 Task: Send an email with the signature Brooke Phillips with the subject 'Complaint' and the message 'I would like to arrange a meeting to discuss this issue.' from softage.1@softage.net to softage.8@softage.net with an attached document User_agreement.doc and move the email from Sent Items to the folder Research
Action: Key pressed n
Screenshot: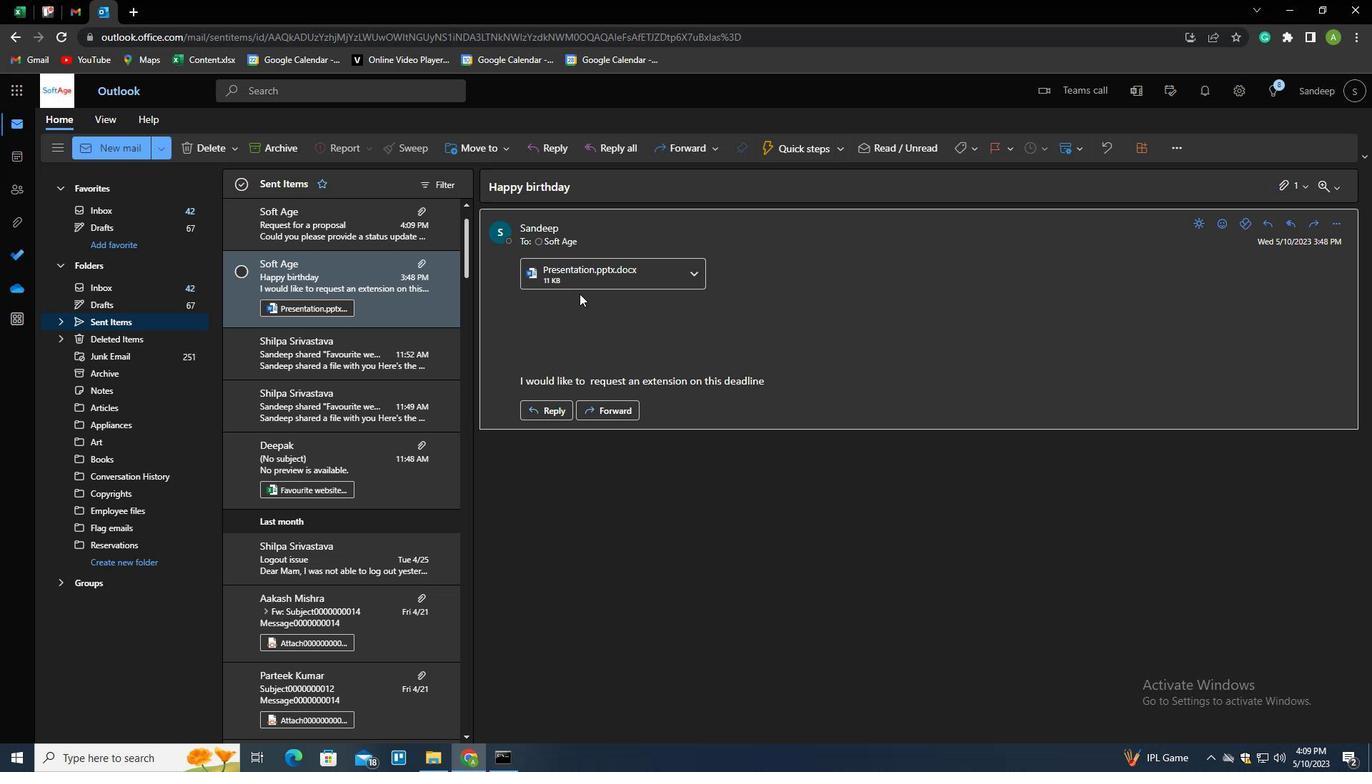 
Action: Mouse moved to (961, 153)
Screenshot: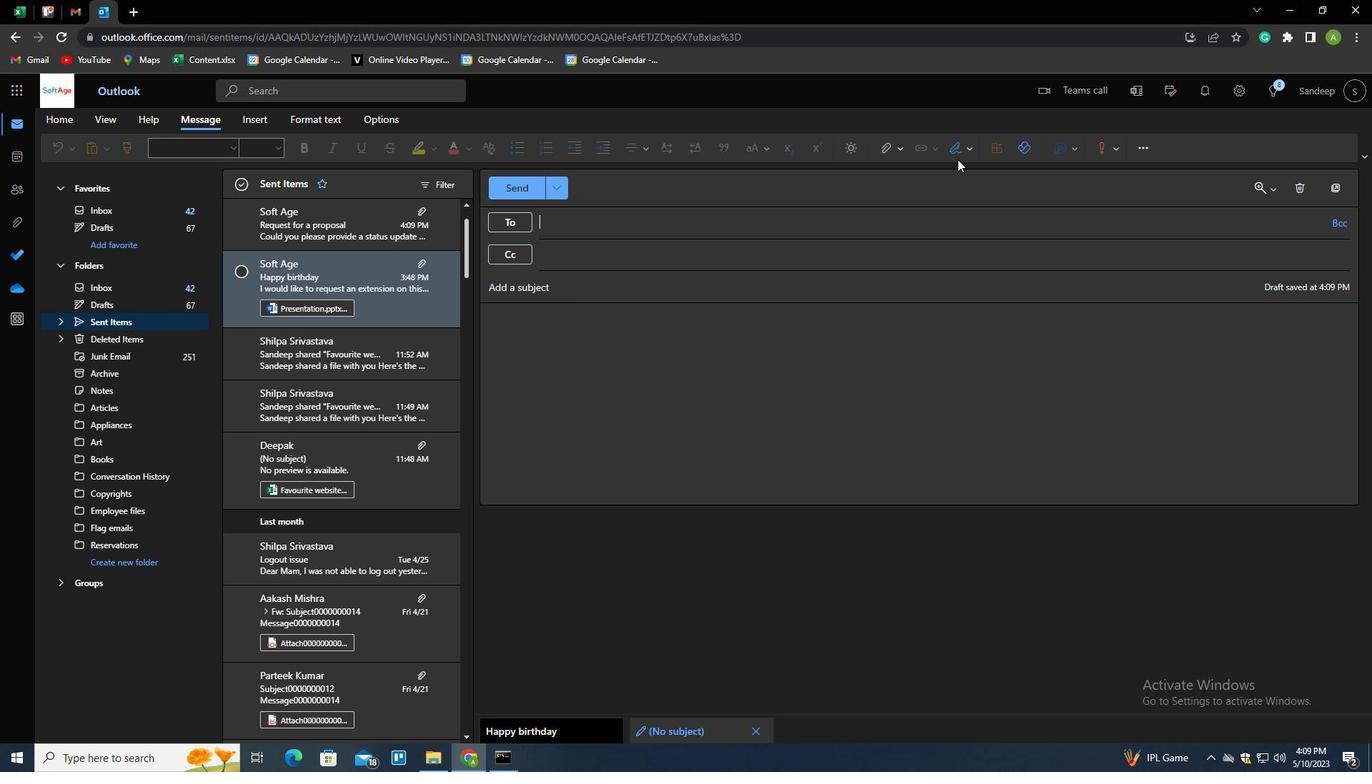 
Action: Mouse pressed left at (961, 153)
Screenshot: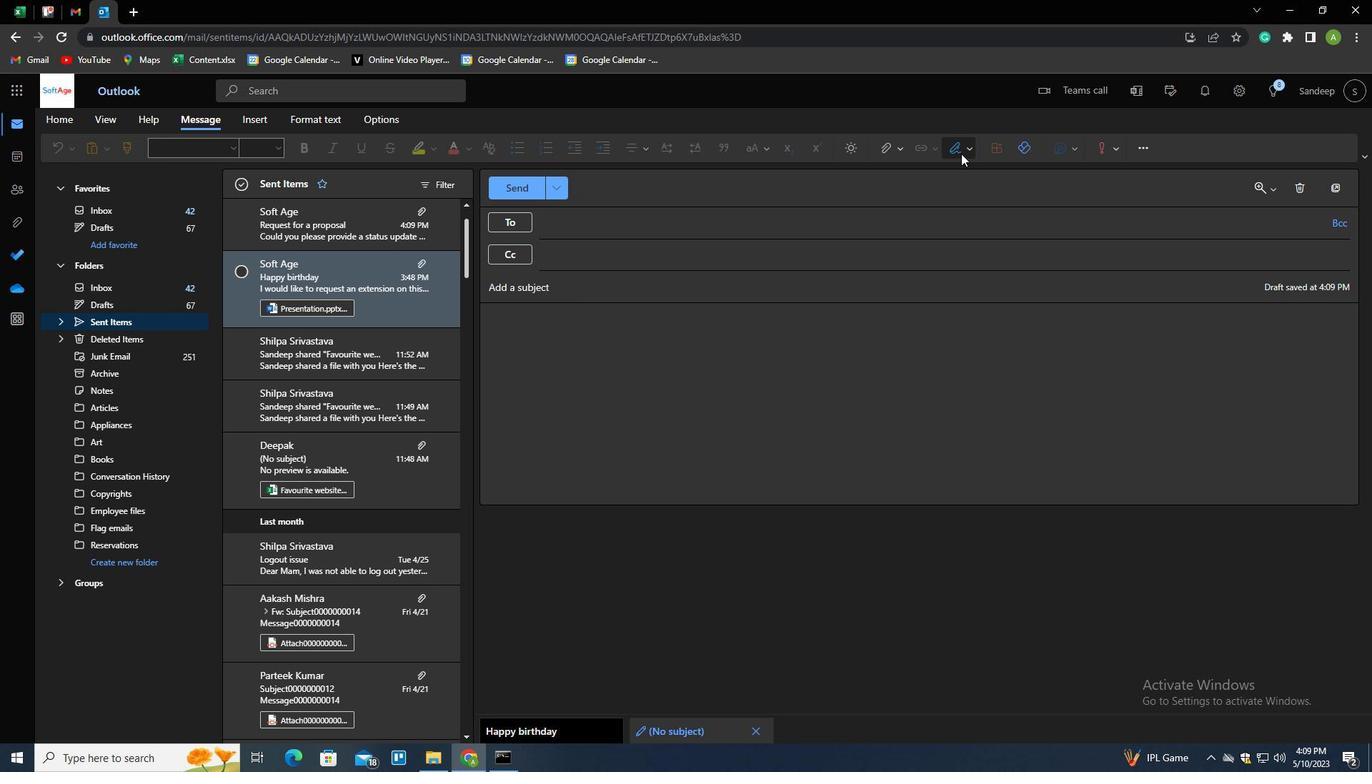 
Action: Mouse moved to (939, 205)
Screenshot: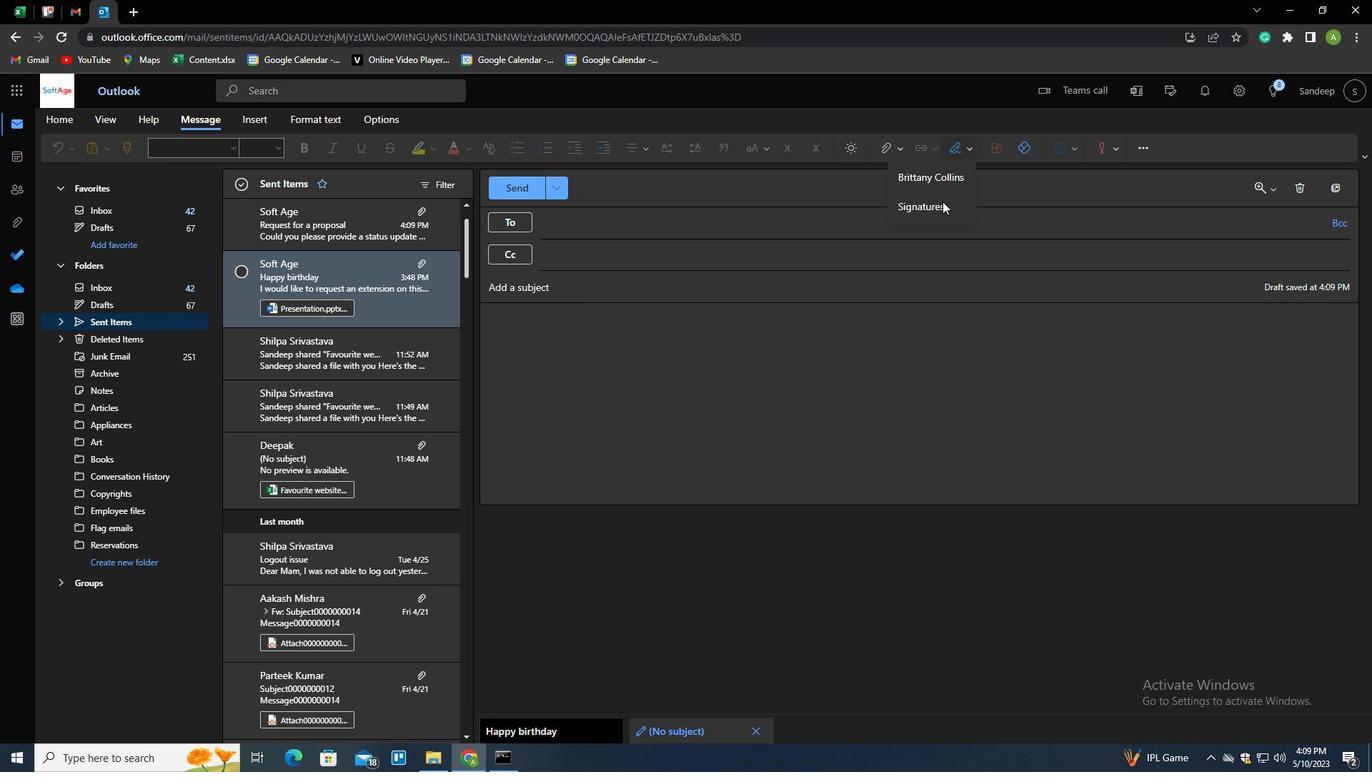 
Action: Mouse pressed left at (939, 205)
Screenshot: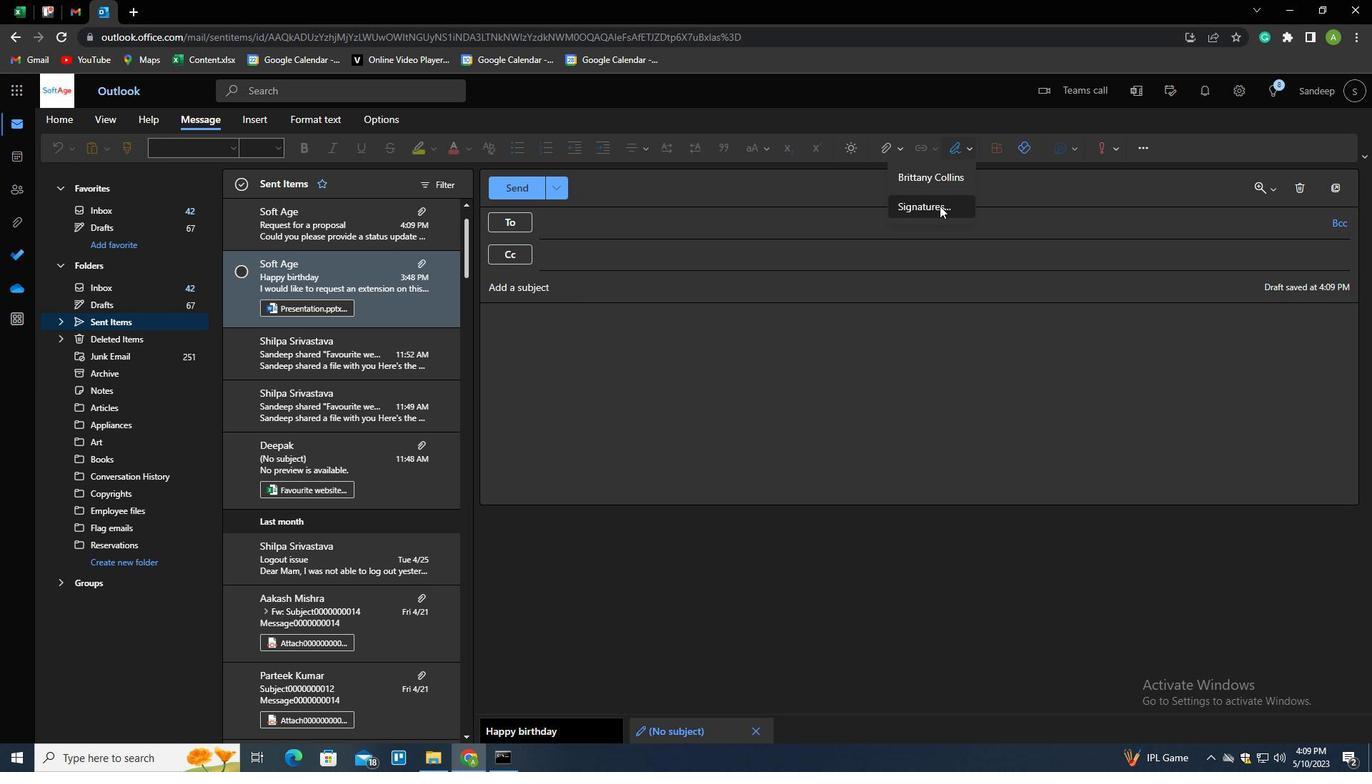 
Action: Mouse moved to (977, 265)
Screenshot: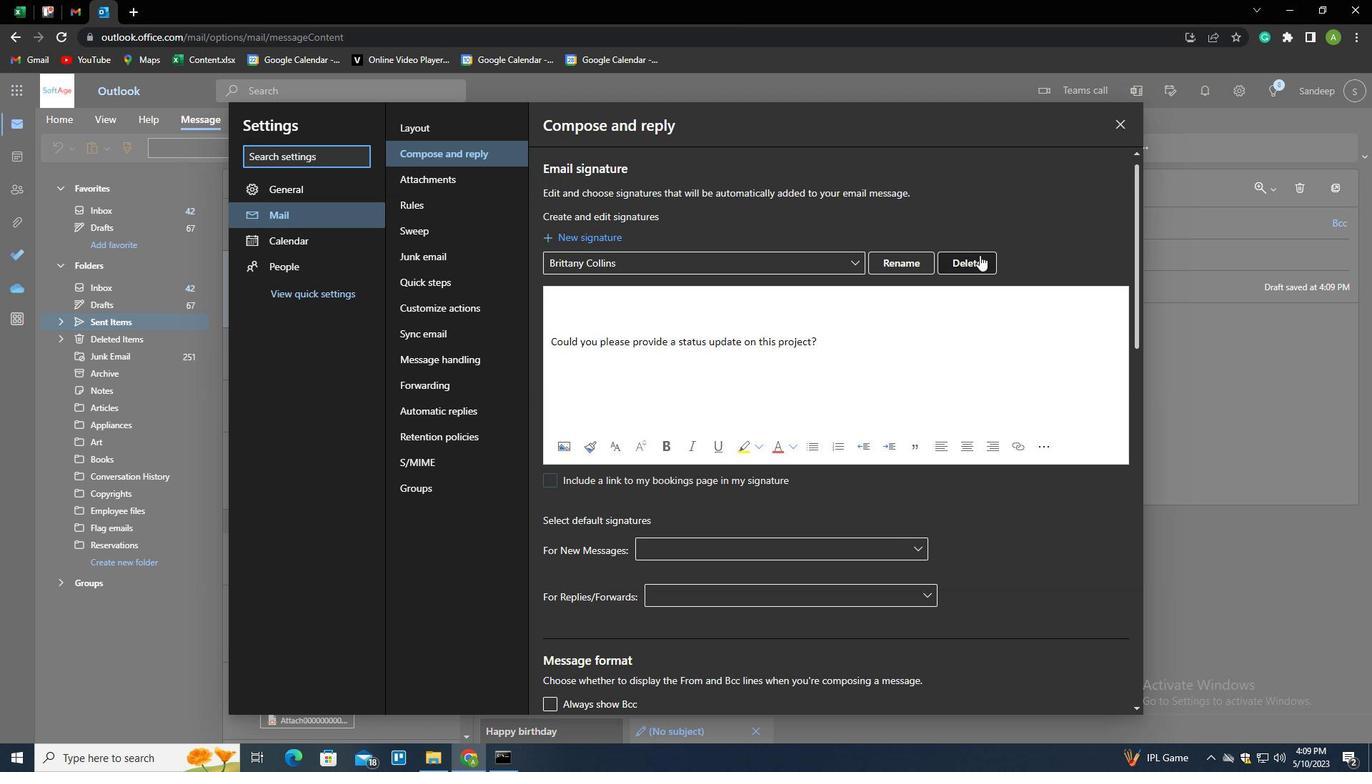
Action: Mouse pressed left at (977, 265)
Screenshot: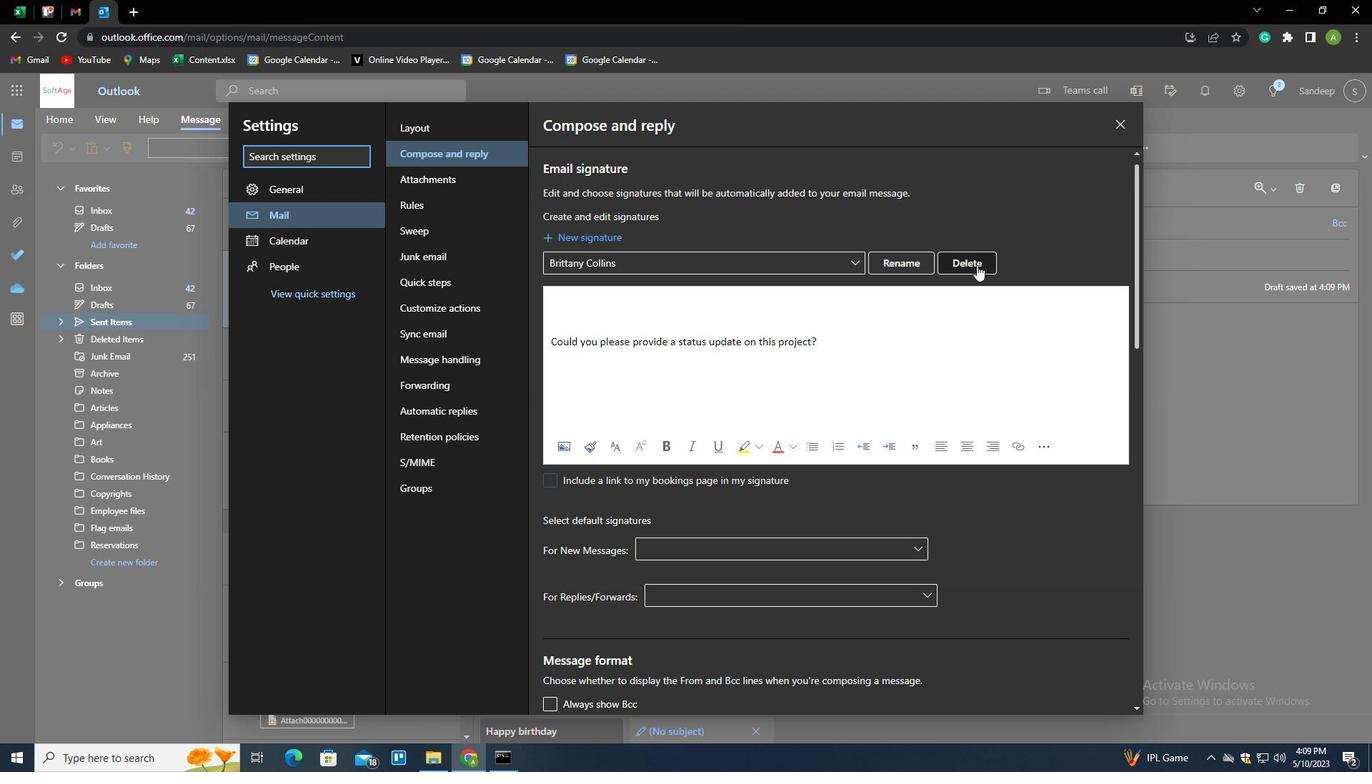 
Action: Mouse moved to (883, 261)
Screenshot: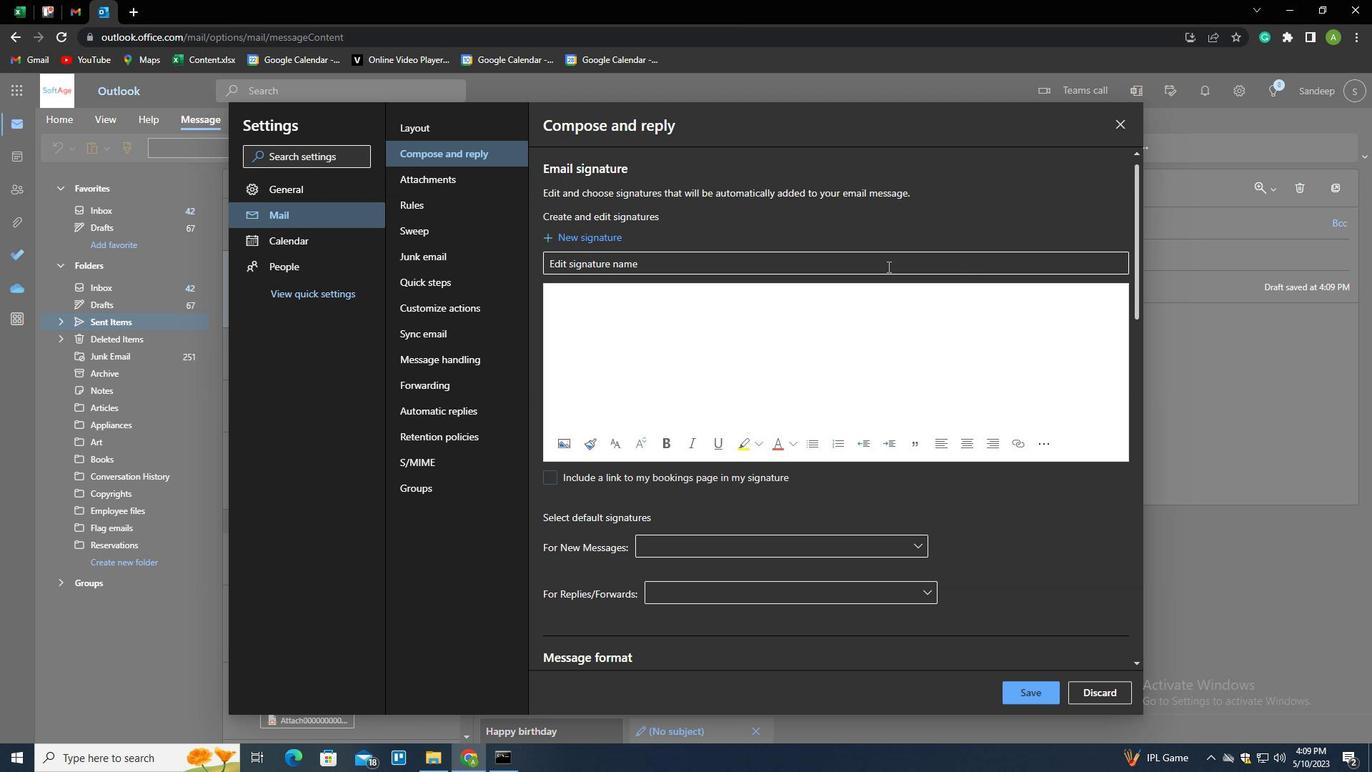 
Action: Mouse pressed left at (883, 261)
Screenshot: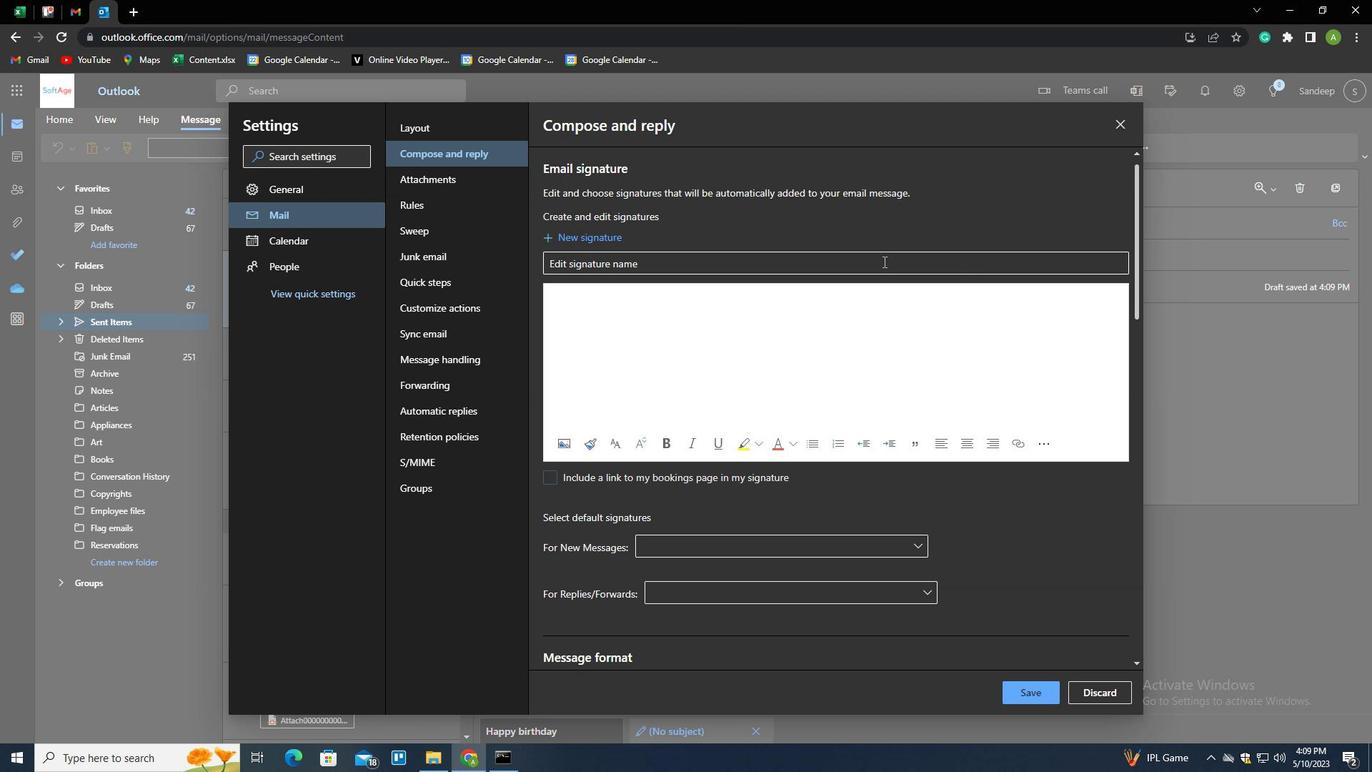 
Action: Key pressed <Key.shift>BROOL<Key.backspace>KE<Key.space>P<Key.backspace><Key.shift>PHILLIPS<Key.tab><Key.shift_r><Key.enter><Key.enter><Key.enter><Key.enter><Key.enter><Key.shift_r><Key.enter><Key.shift><Key.shift><Key.shift><Key.shift><Key.shift><Key.shift><Key.shift><Key.shift><Key.shift><Key.shift><Key.shift><Key.shift><Key.shift><Key.shift><Key.shift><Key.shift><Key.shift><Key.shift><Key.shift><Key.shift><Key.shift><Key.shift>I<Key.space>WOULD<Key.space>LIKE<Key.space>TO<Key.space>ARA<Key.backspace>RANGE<Key.space>AMEE<Key.backspace><Key.backspace><Key.backspace><Key.space>MEETING<Key.space>TO<Key.space>DISCUSS<Key.space>THIS<Key.space>ISSUE
Screenshot: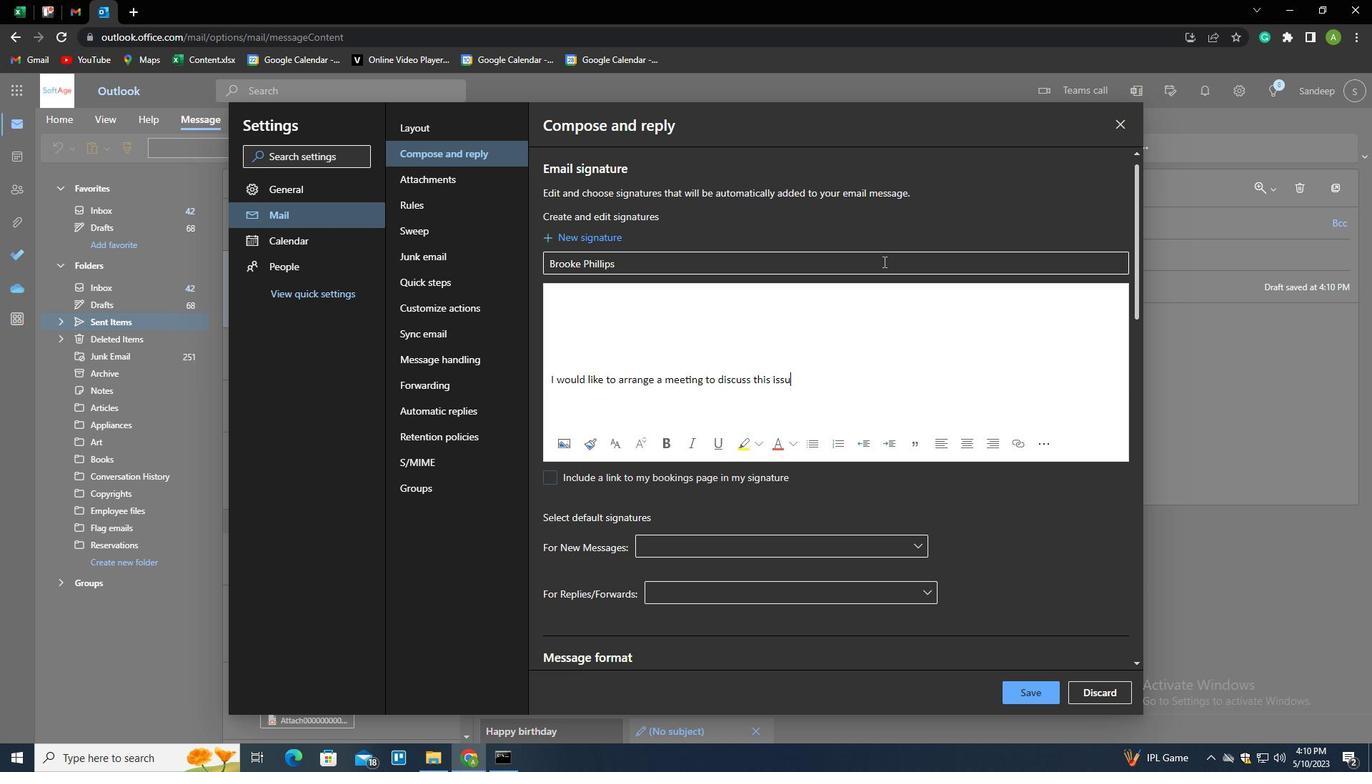 
Action: Mouse moved to (1016, 691)
Screenshot: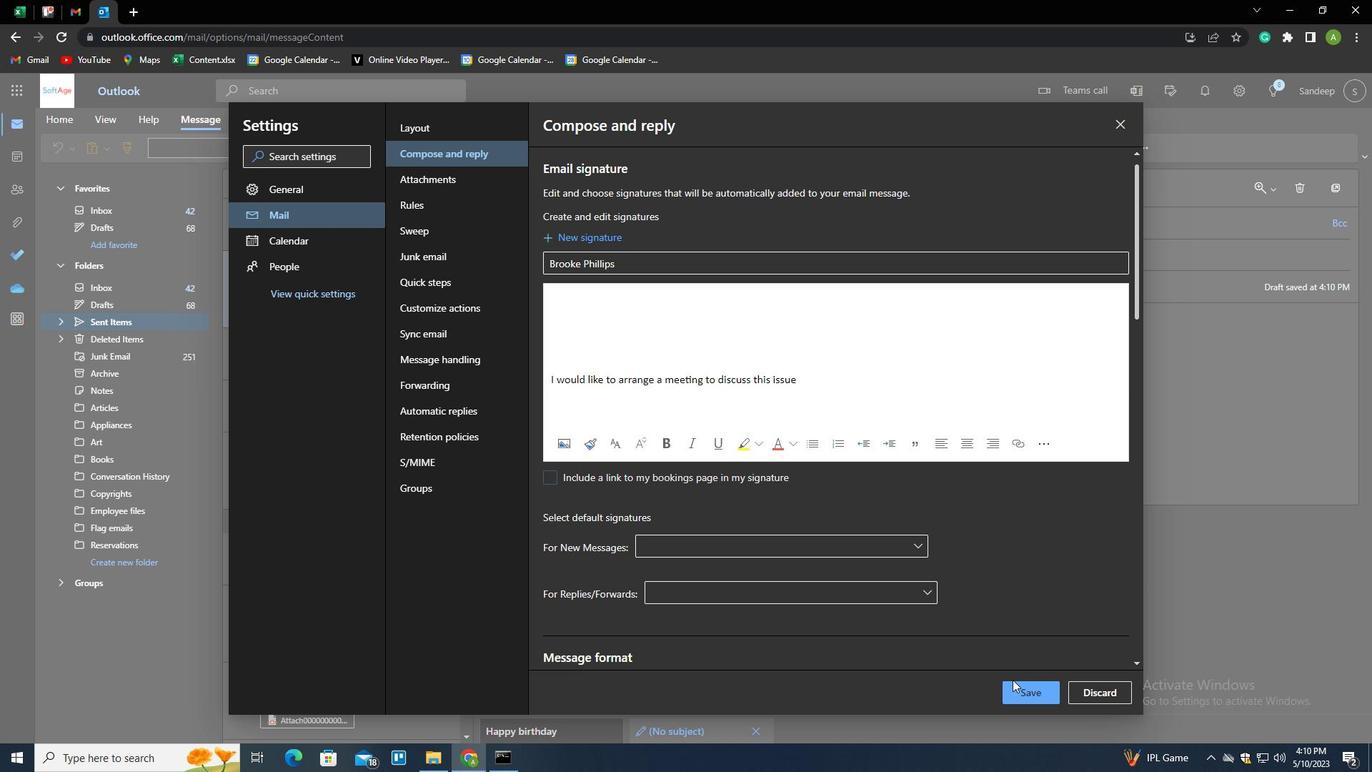 
Action: Mouse pressed left at (1016, 691)
Screenshot: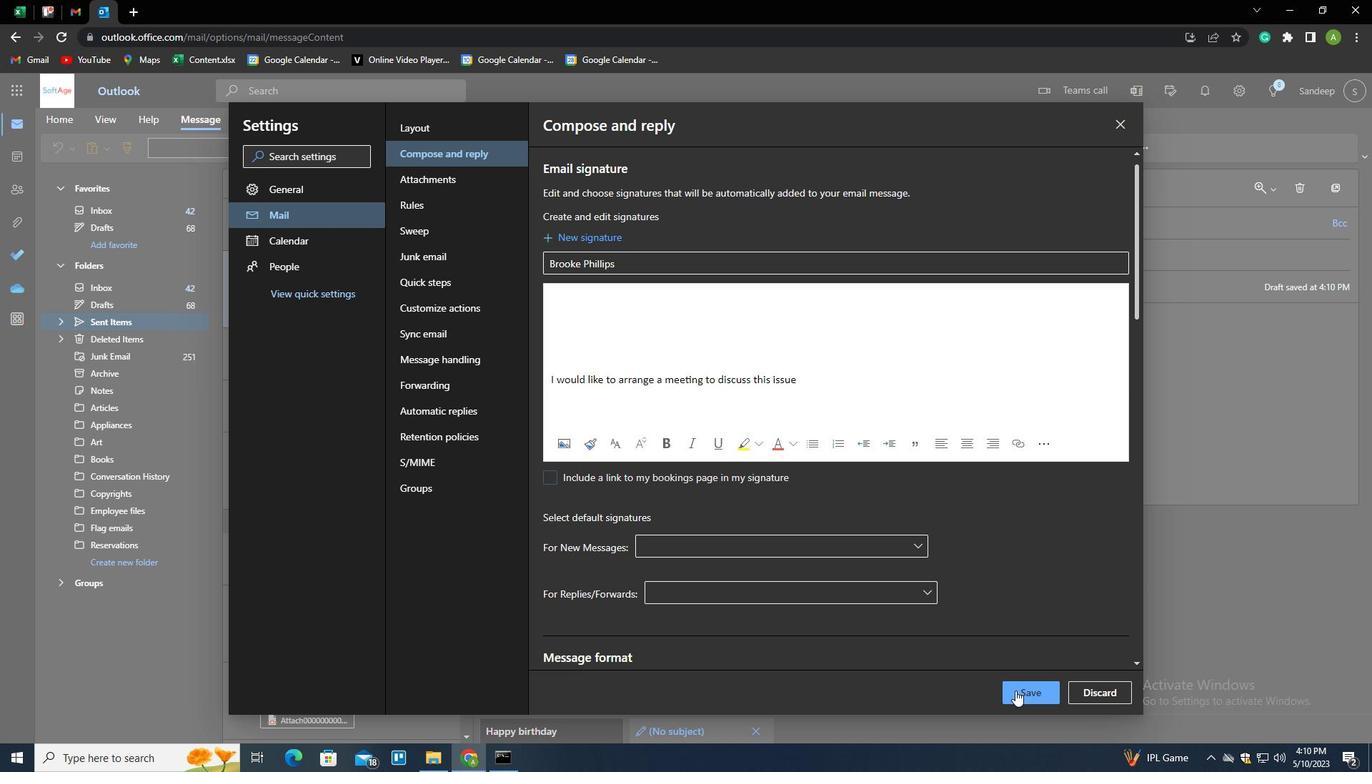 
Action: Mouse moved to (1235, 401)
Screenshot: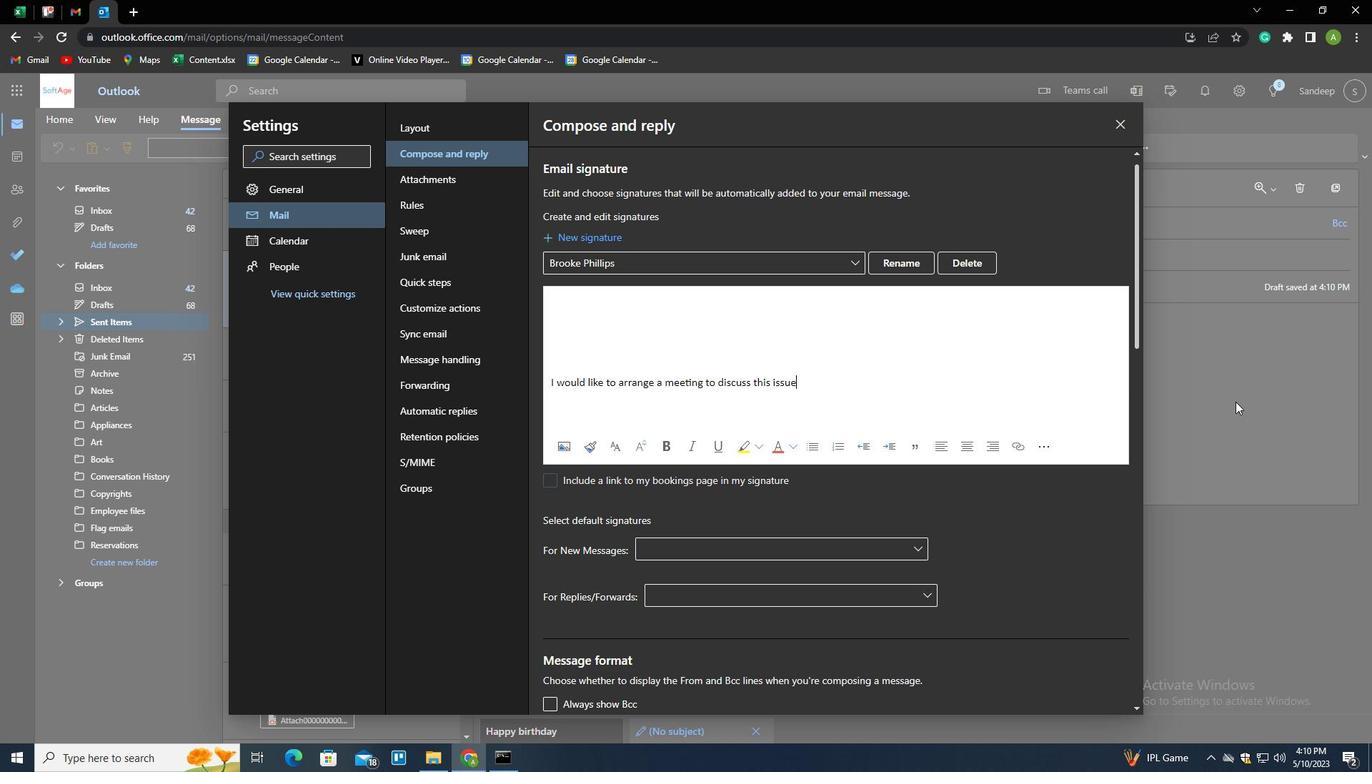 
Action: Mouse pressed left at (1235, 401)
Screenshot: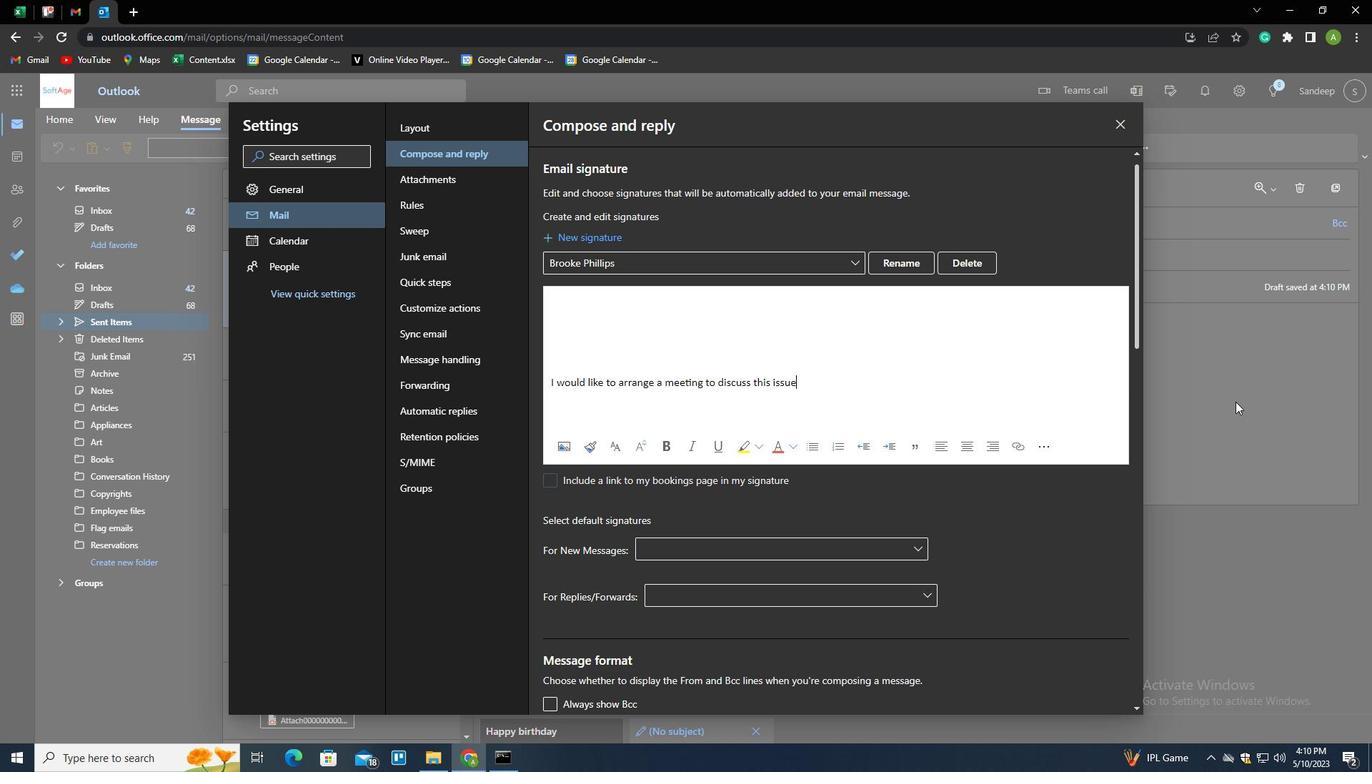 
Action: Mouse moved to (952, 148)
Screenshot: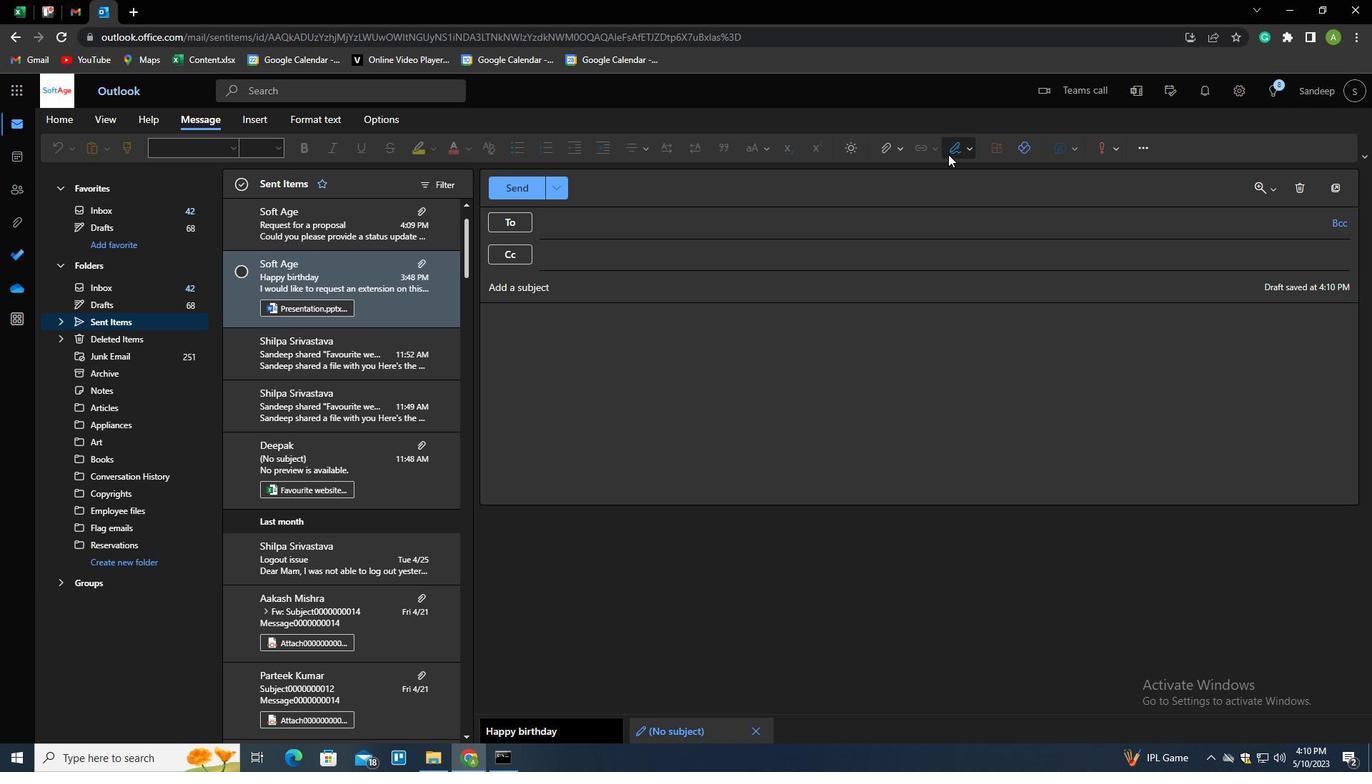 
Action: Mouse pressed left at (952, 148)
Screenshot: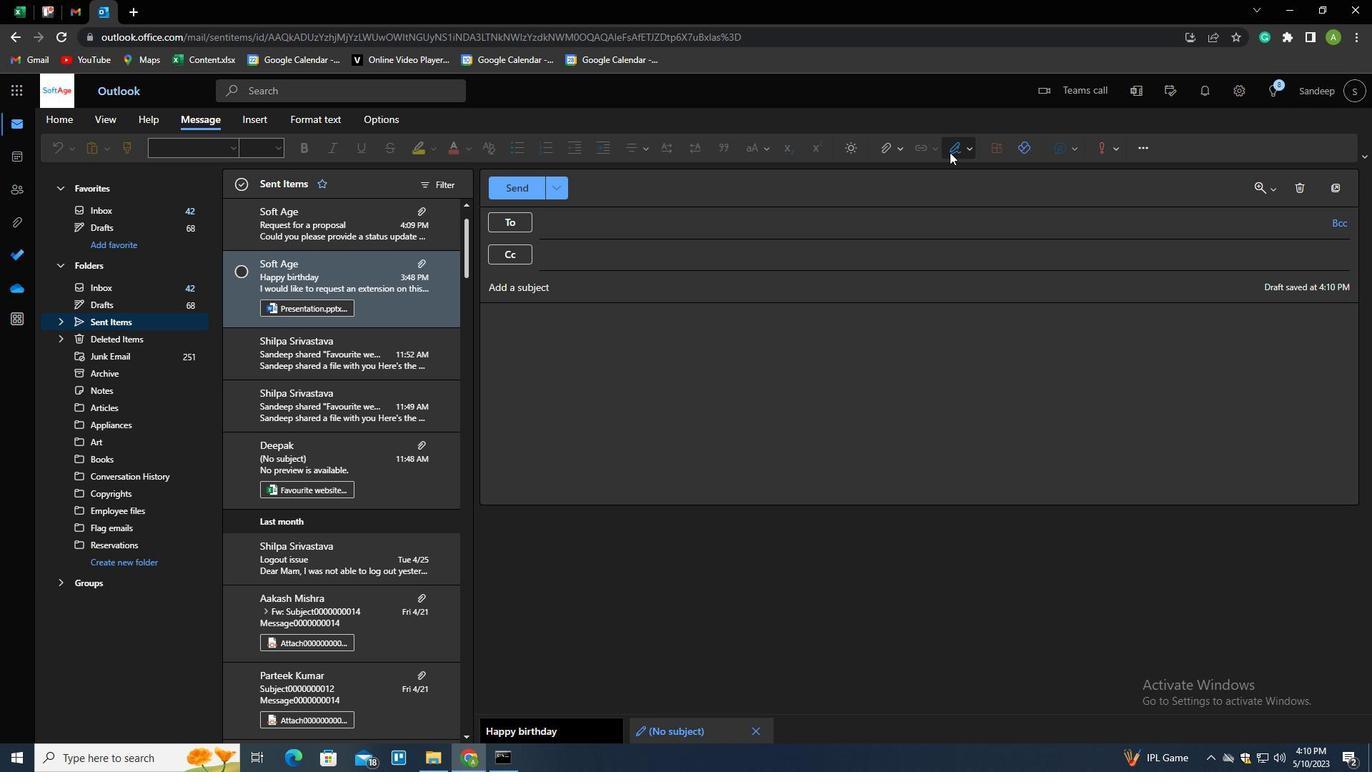 
Action: Mouse moved to (952, 176)
Screenshot: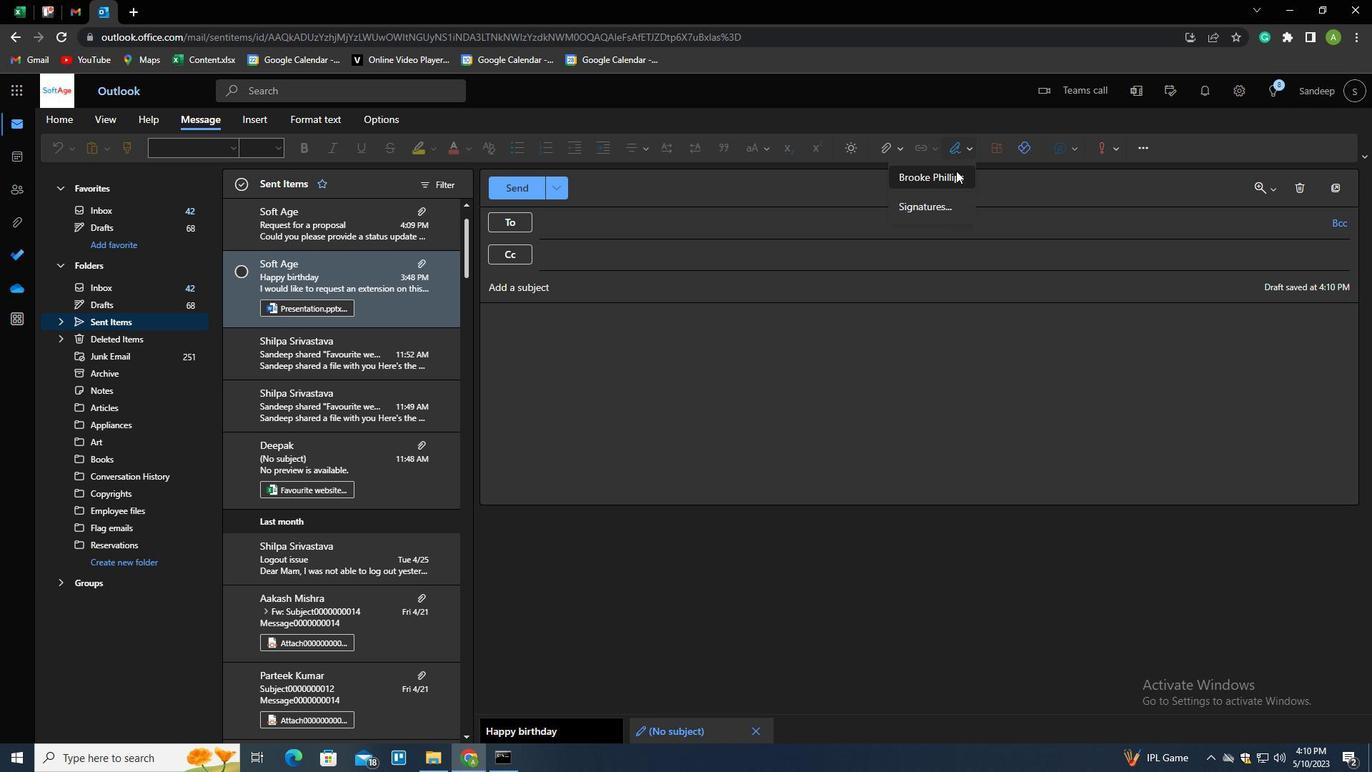 
Action: Mouse pressed left at (952, 176)
Screenshot: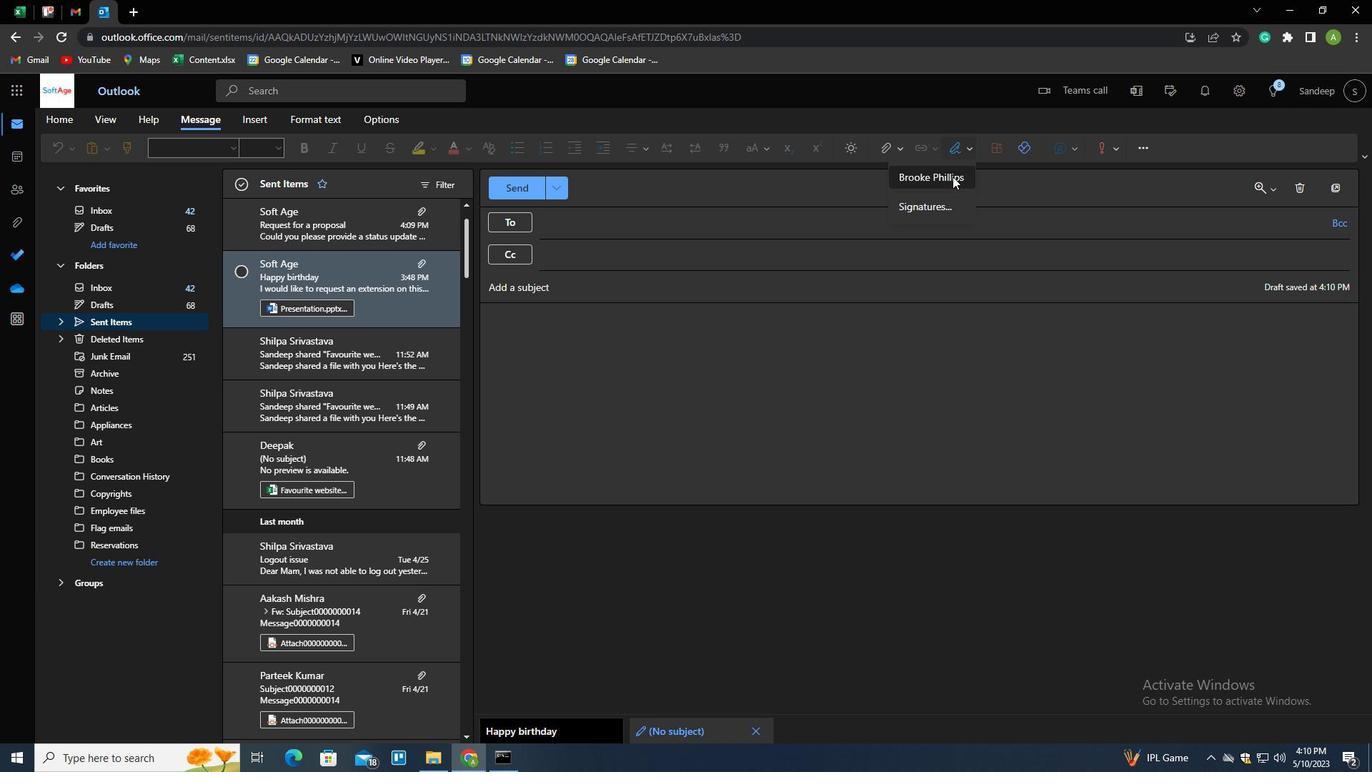
Action: Mouse moved to (557, 288)
Screenshot: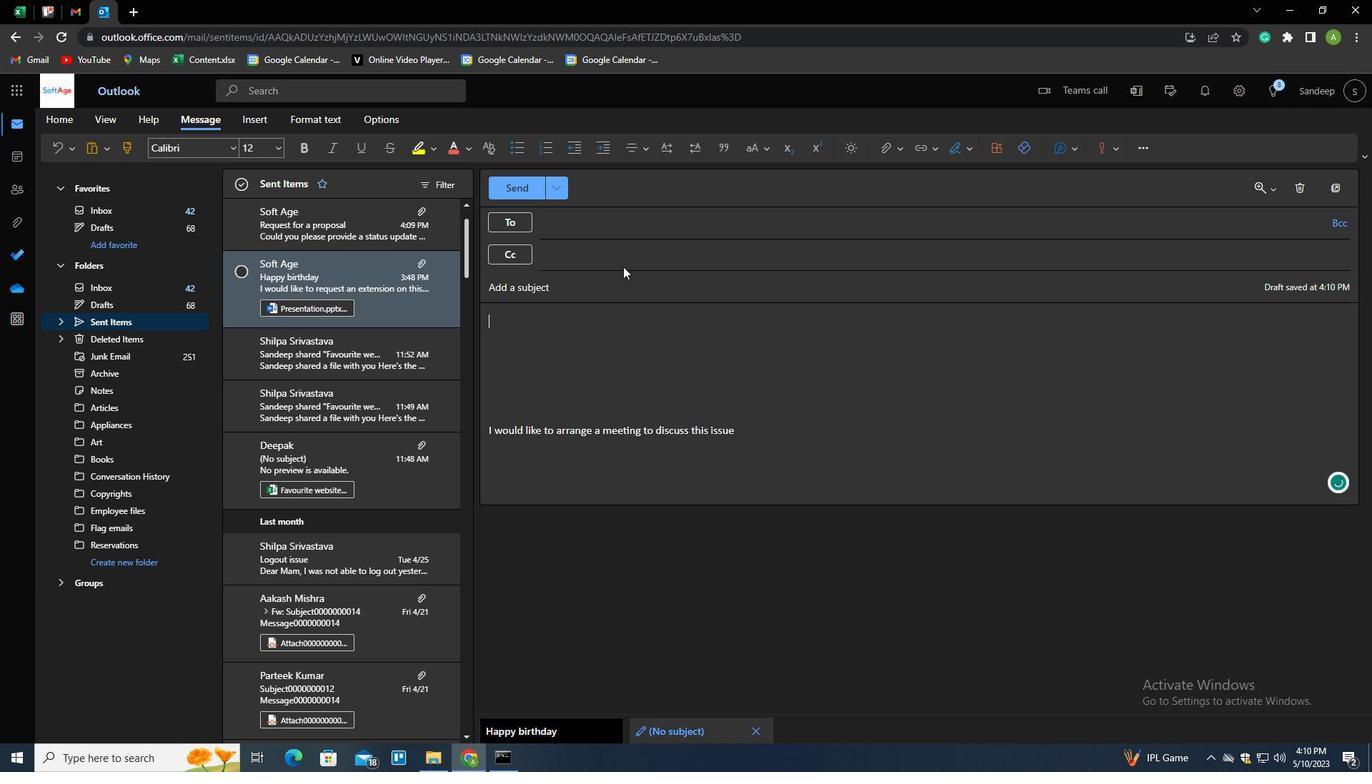 
Action: Mouse pressed left at (557, 288)
Screenshot: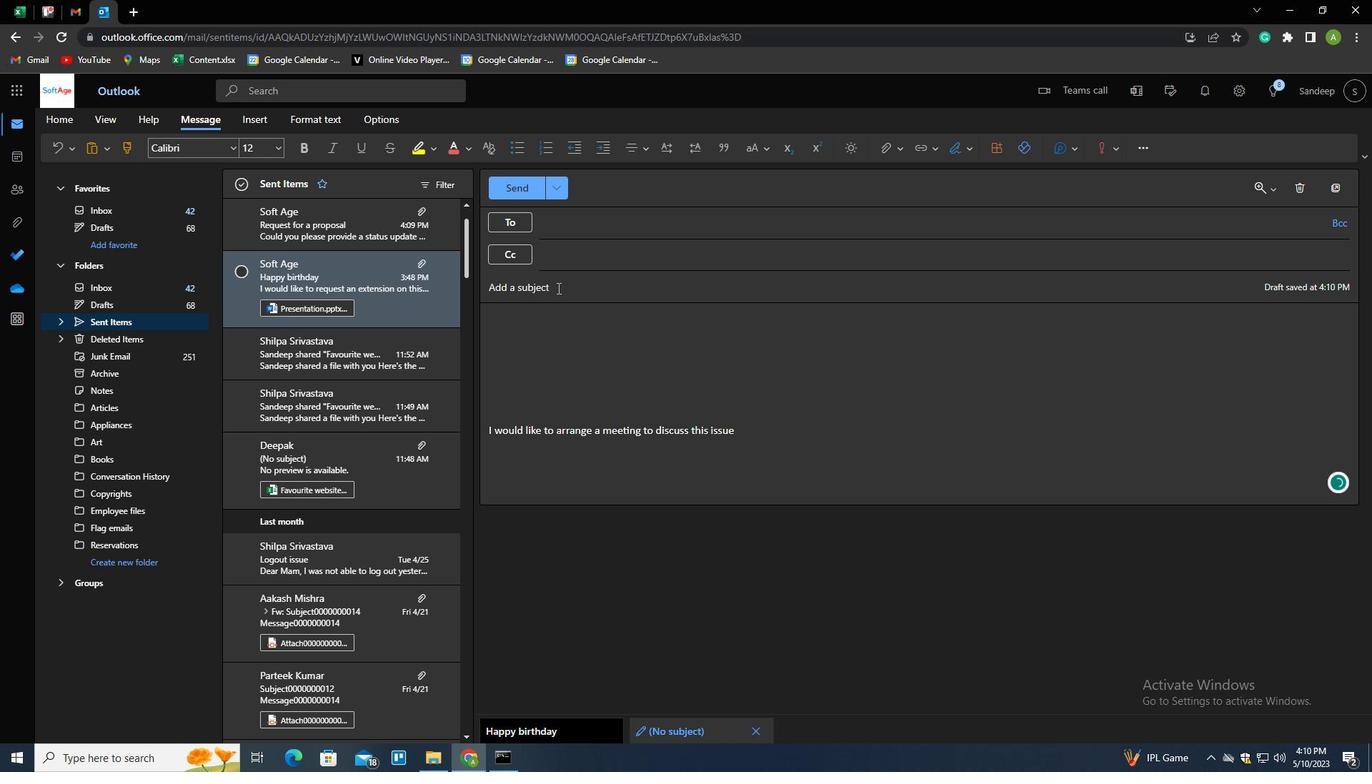 
Action: Key pressed <Key.shift>COMPLAINT
Screenshot: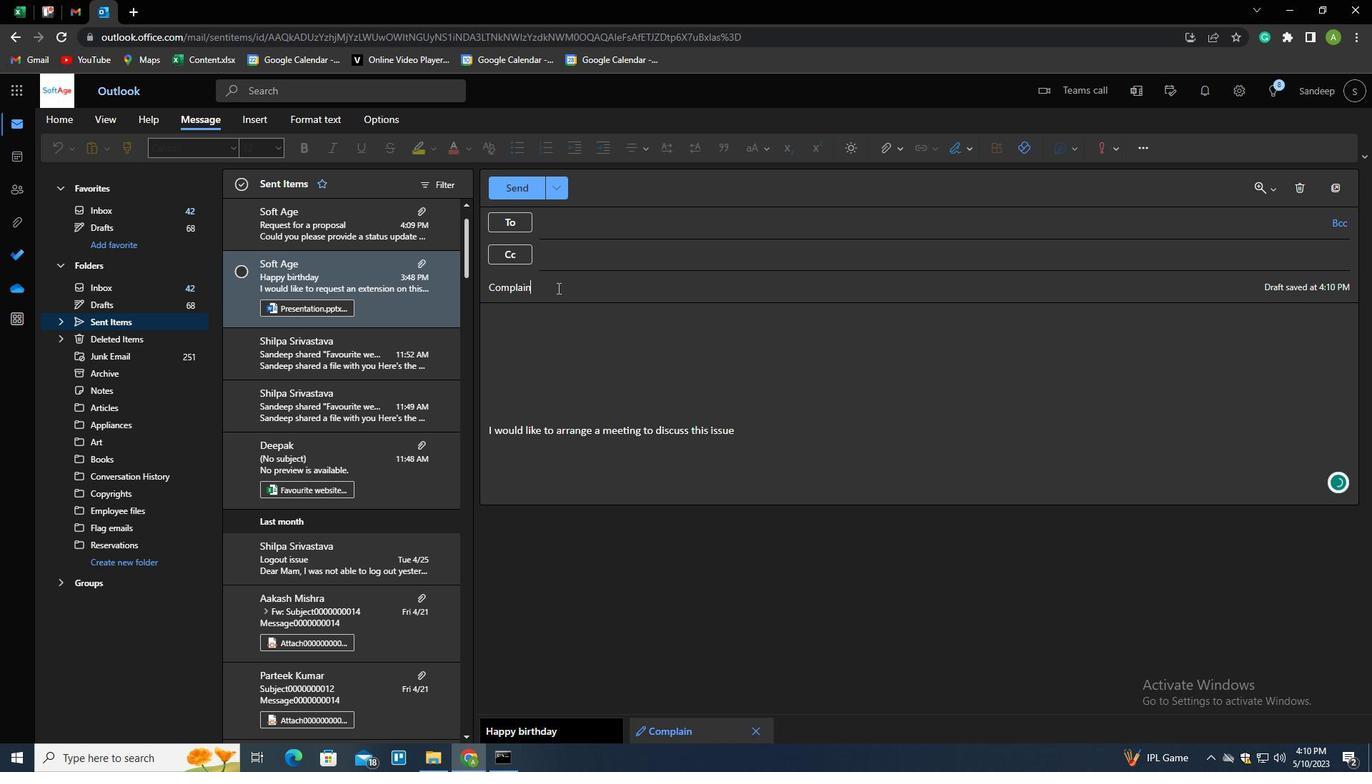 
Action: Mouse moved to (748, 408)
Screenshot: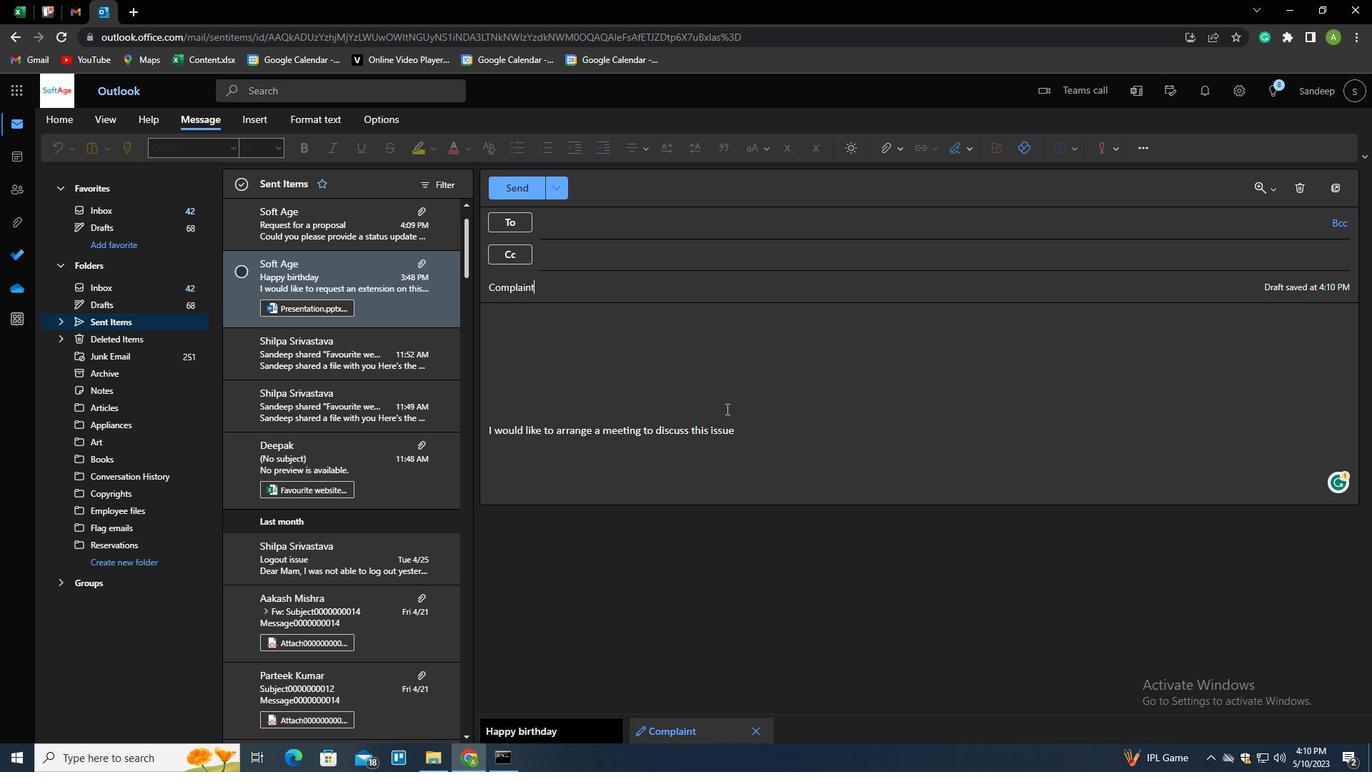 
Action: Mouse pressed left at (748, 408)
Screenshot: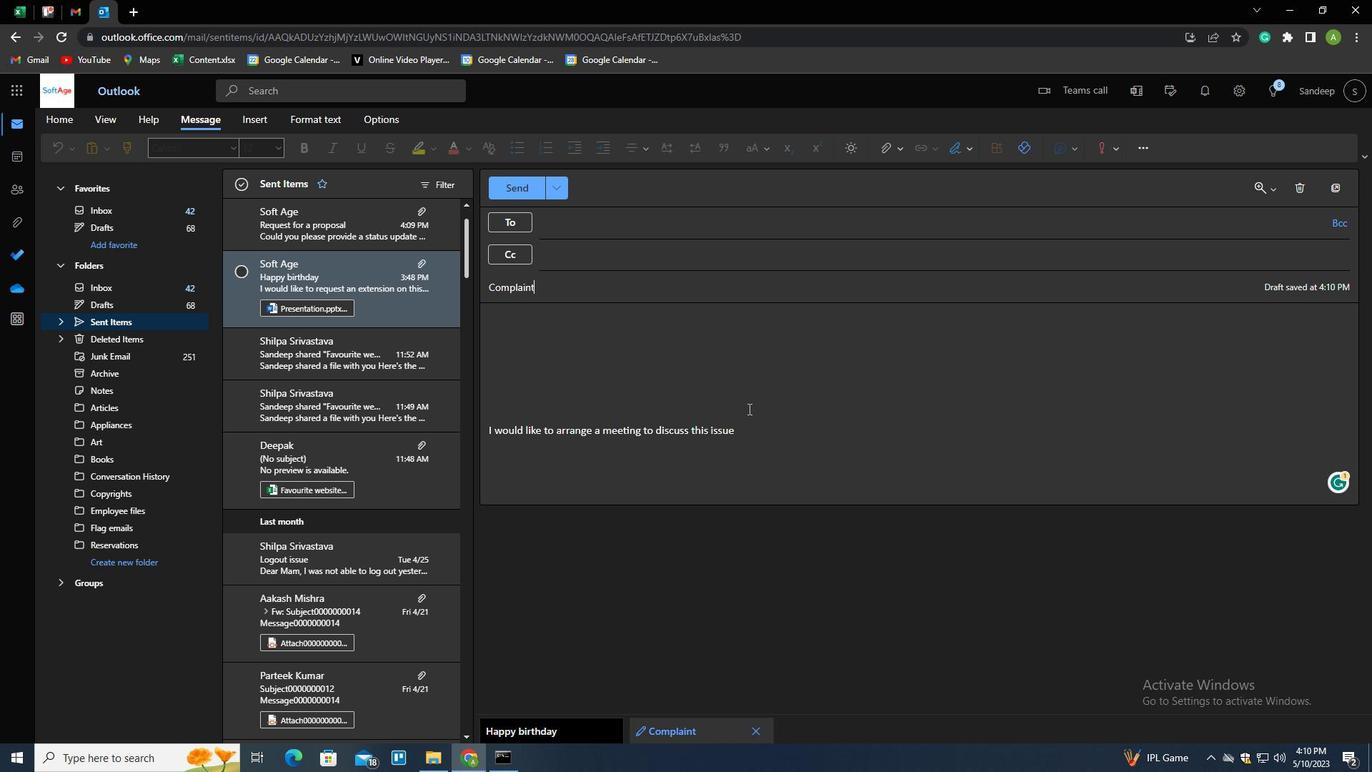 
Action: Mouse moved to (639, 223)
Screenshot: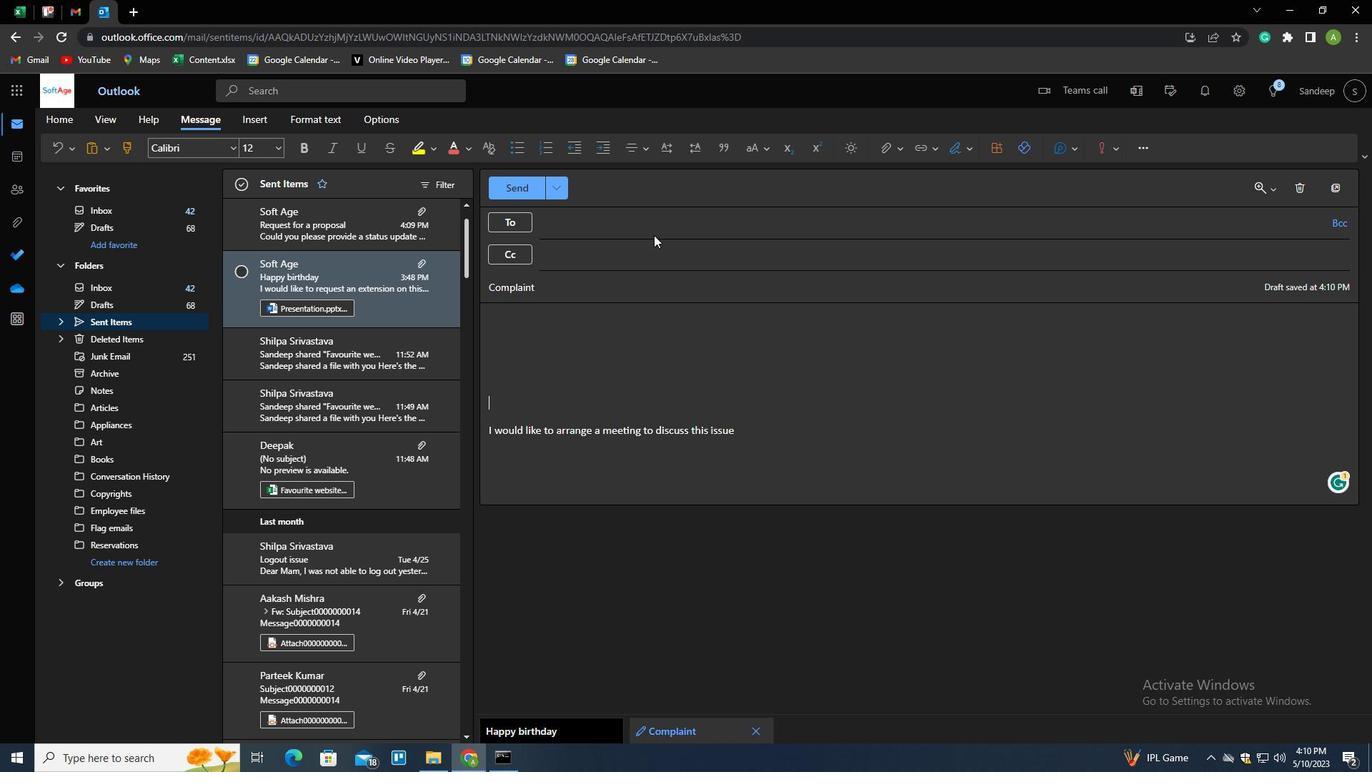 
Action: Mouse pressed left at (639, 223)
Screenshot: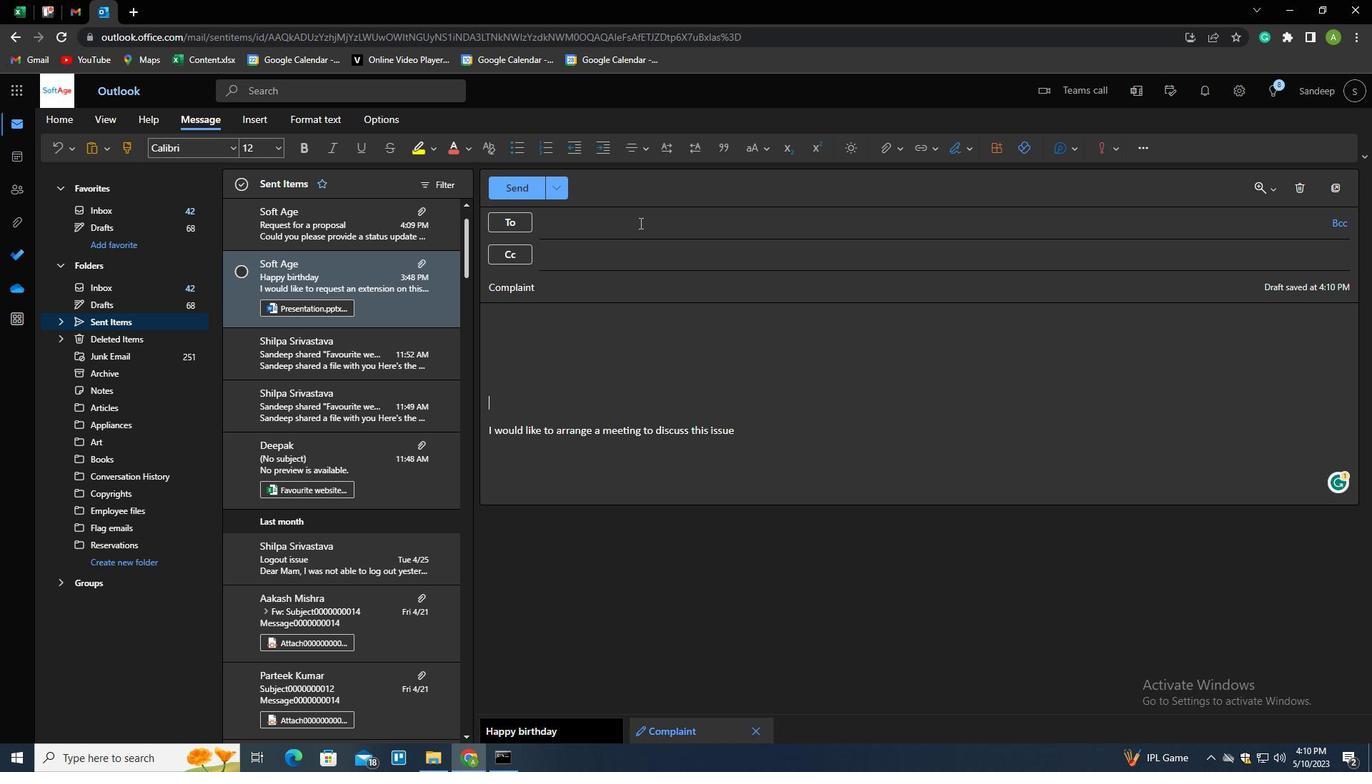 
Action: Key pressed SOFTAGE.<Key.shift>@<Key.backspace>8<Key.shift>@G<Key.backspace>SO
Screenshot: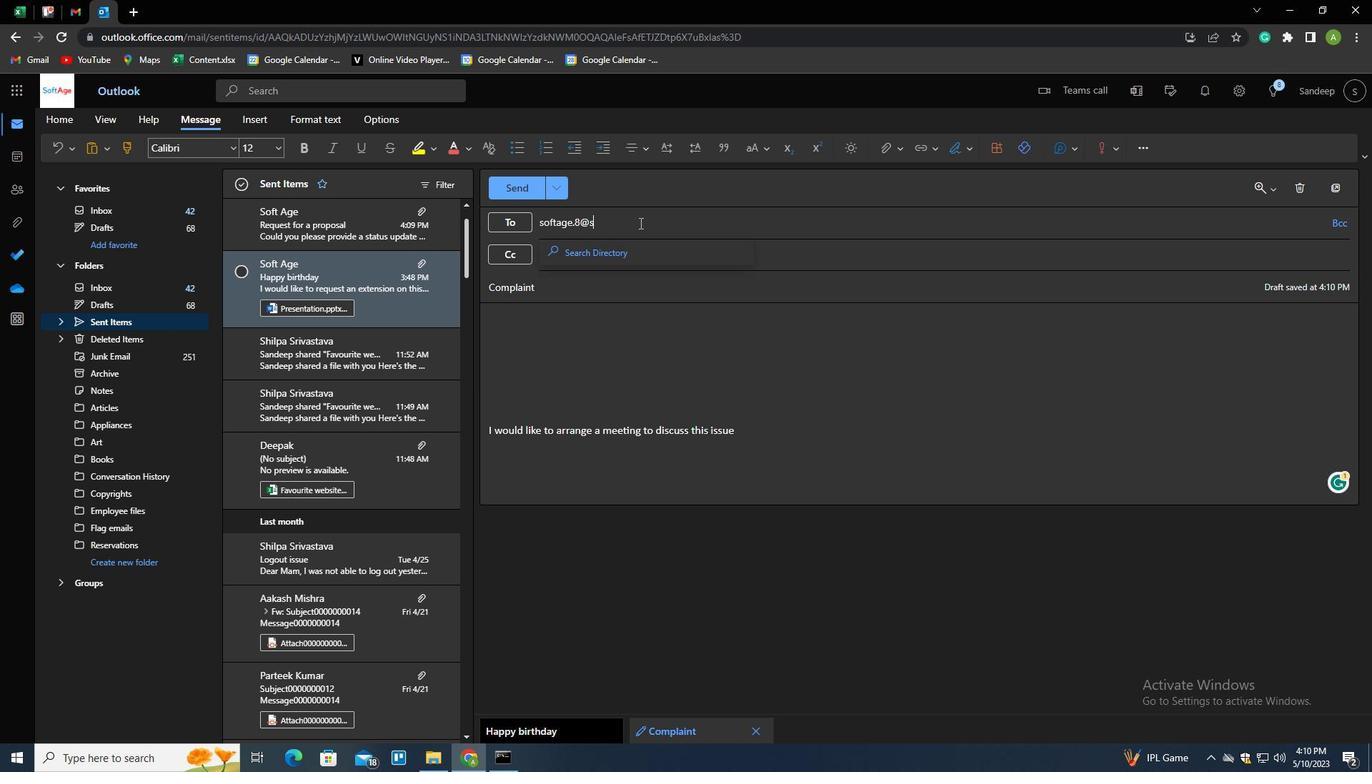 
Action: Mouse moved to (638, 258)
Screenshot: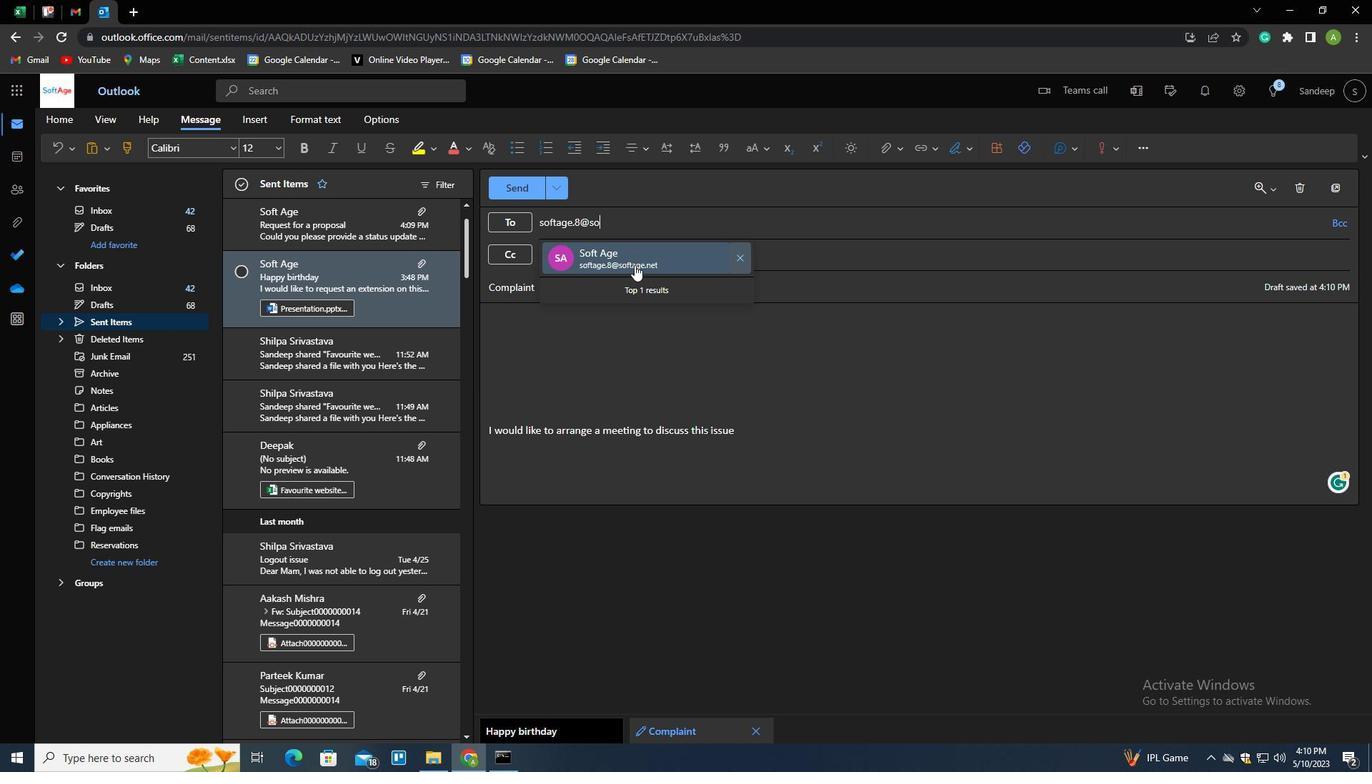 
Action: Mouse pressed left at (638, 258)
Screenshot: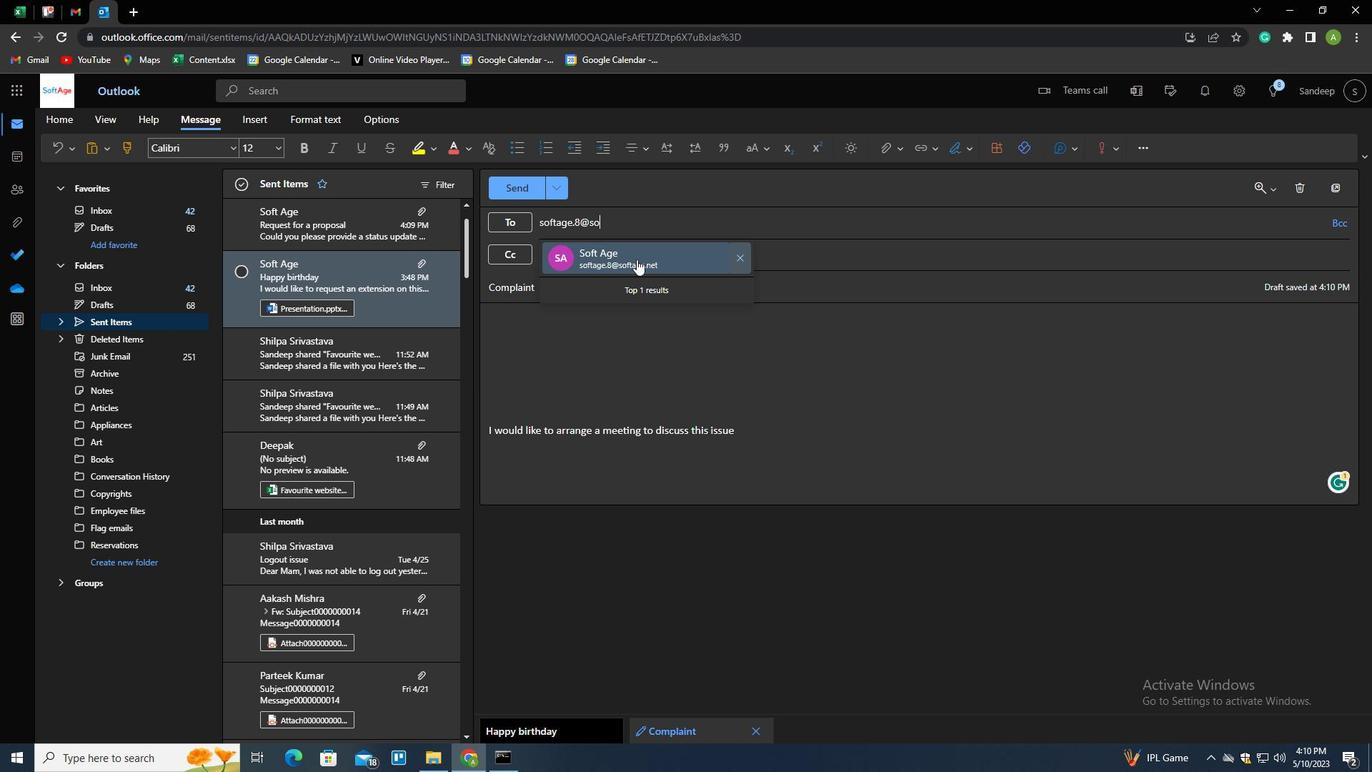 
Action: Mouse moved to (620, 335)
Screenshot: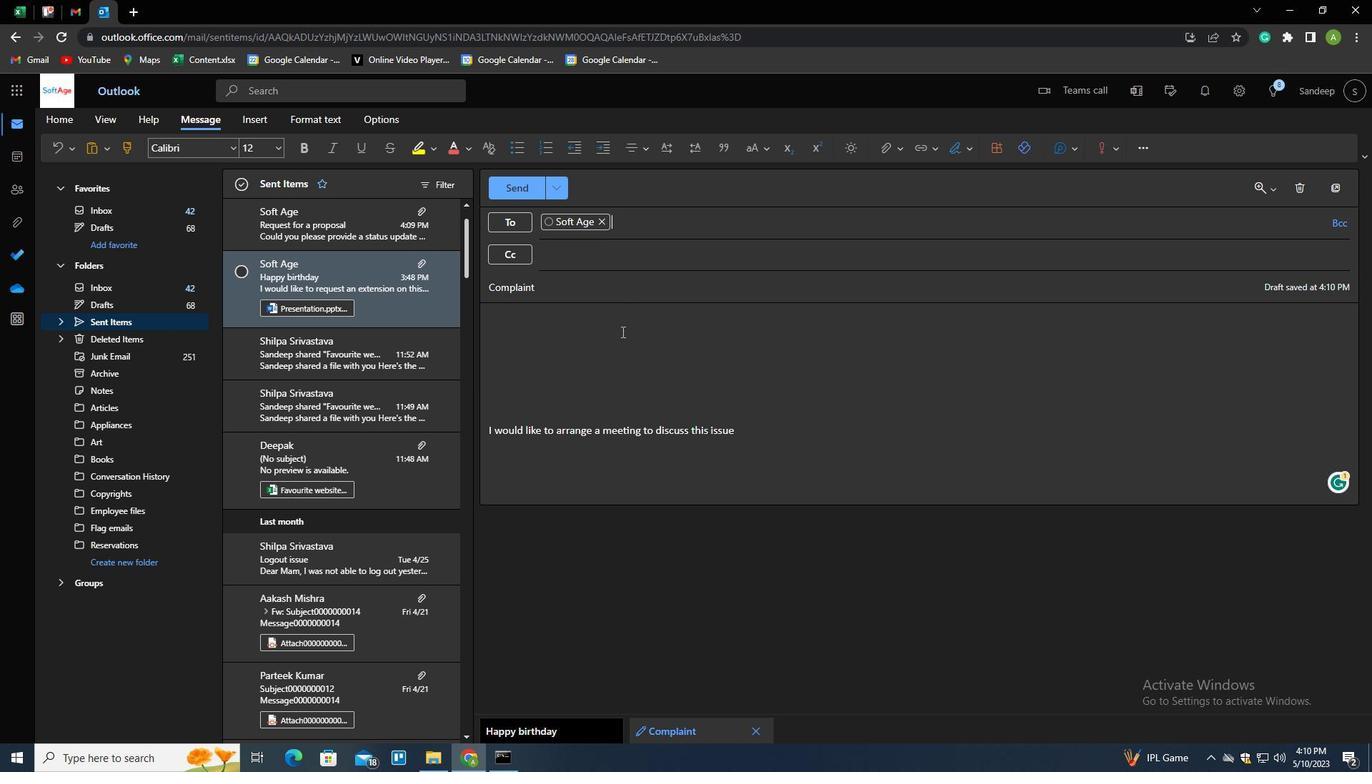
Action: Mouse pressed left at (620, 335)
Screenshot: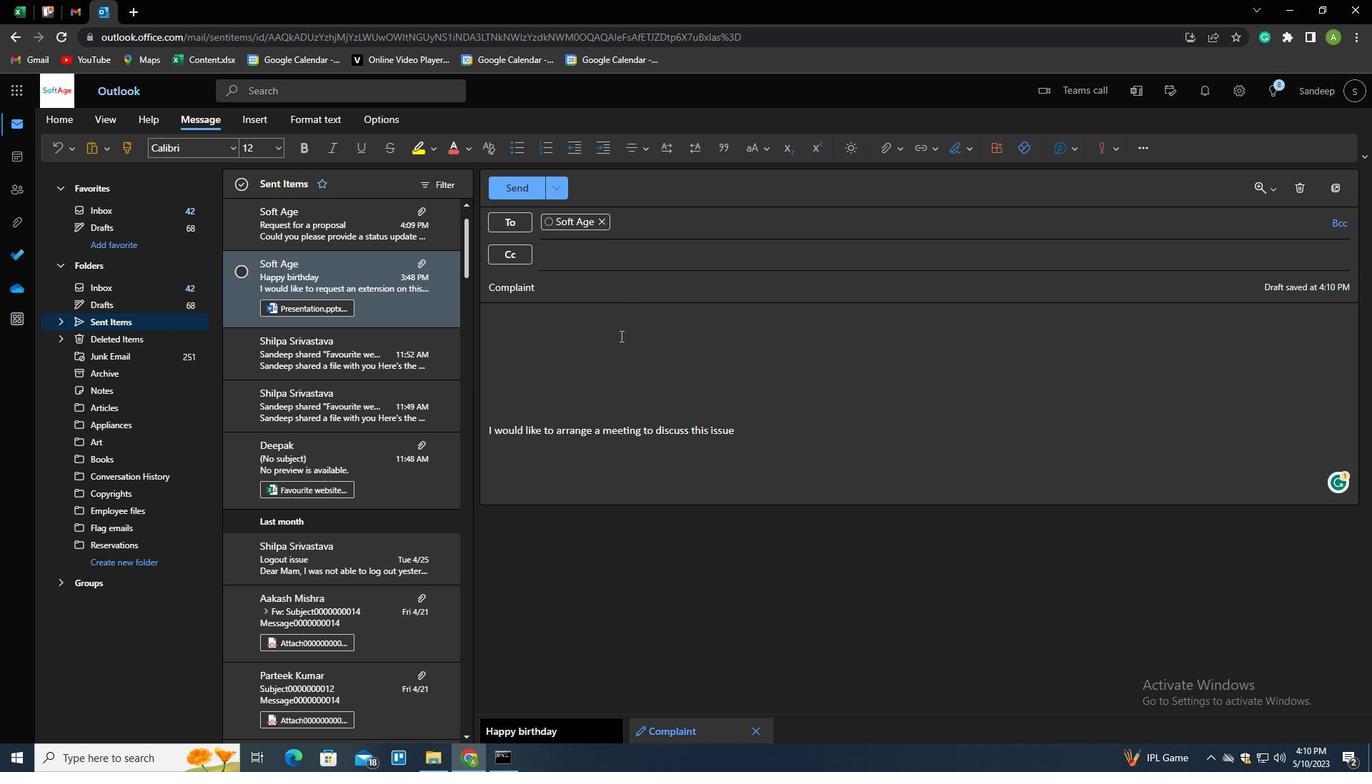 
Action: Mouse moved to (897, 152)
Screenshot: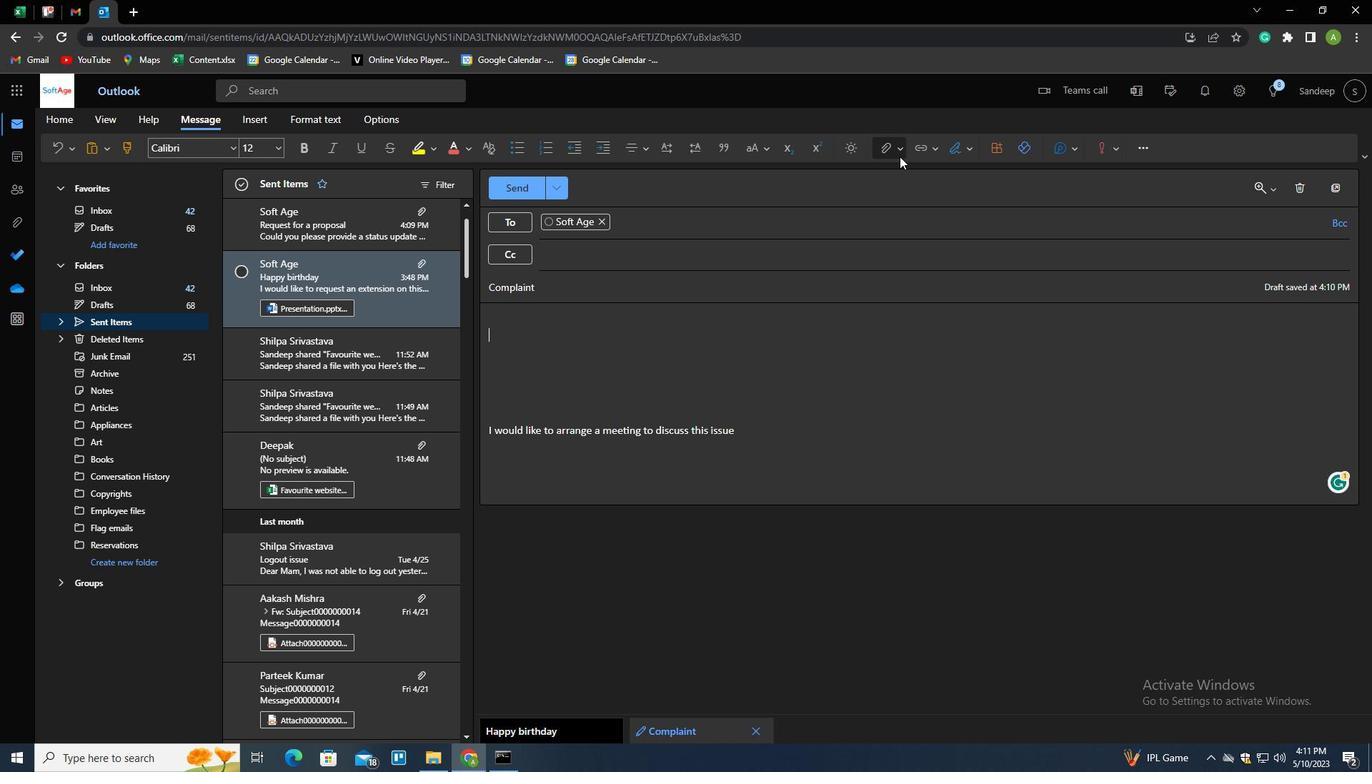
Action: Mouse pressed left at (897, 152)
Screenshot: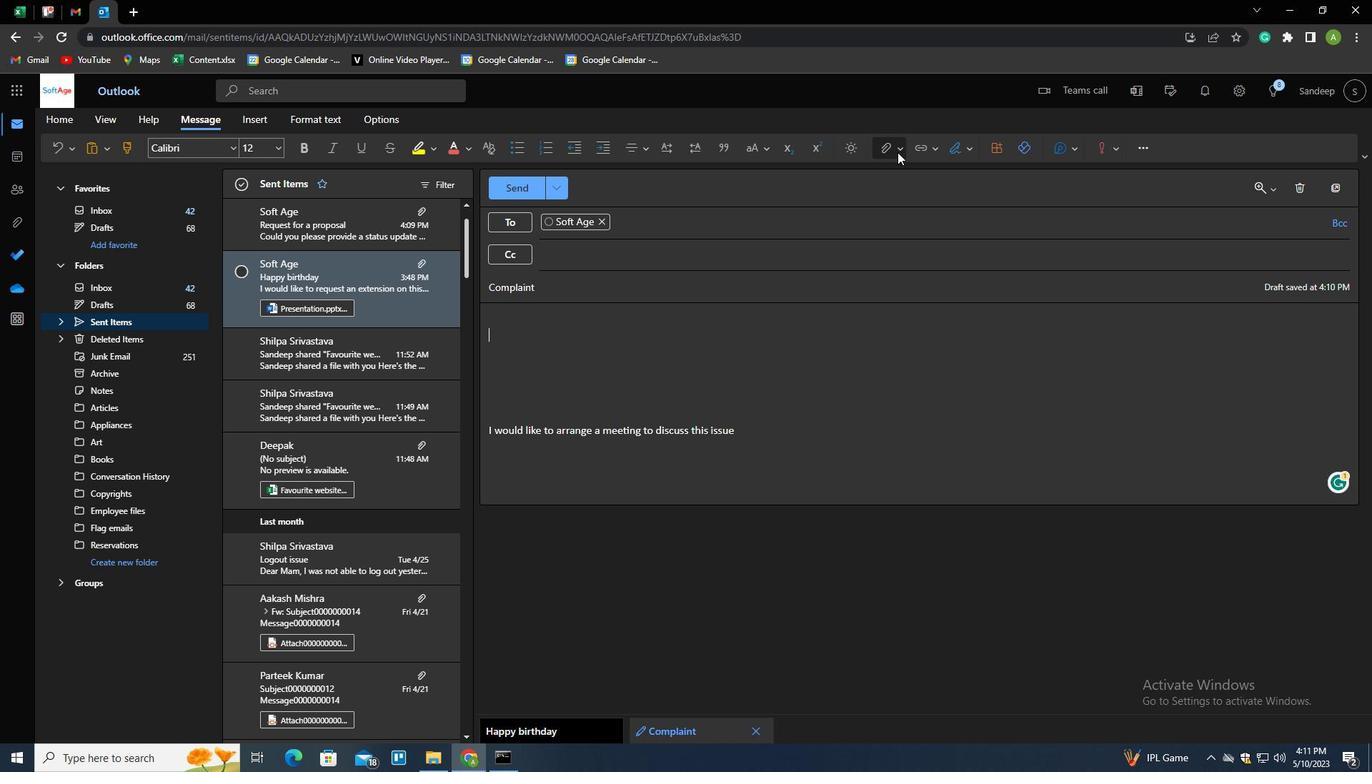 
Action: Mouse moved to (808, 179)
Screenshot: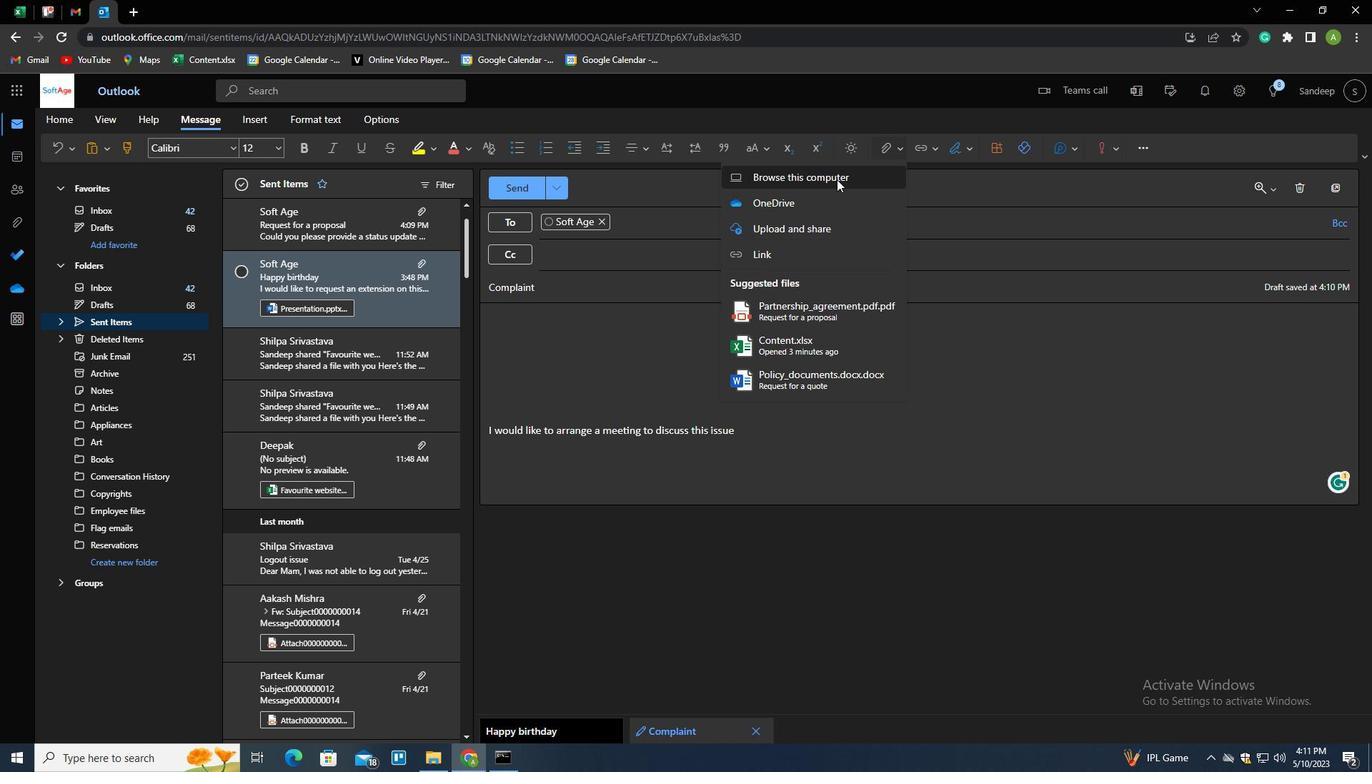 
Action: Mouse pressed left at (808, 179)
Screenshot: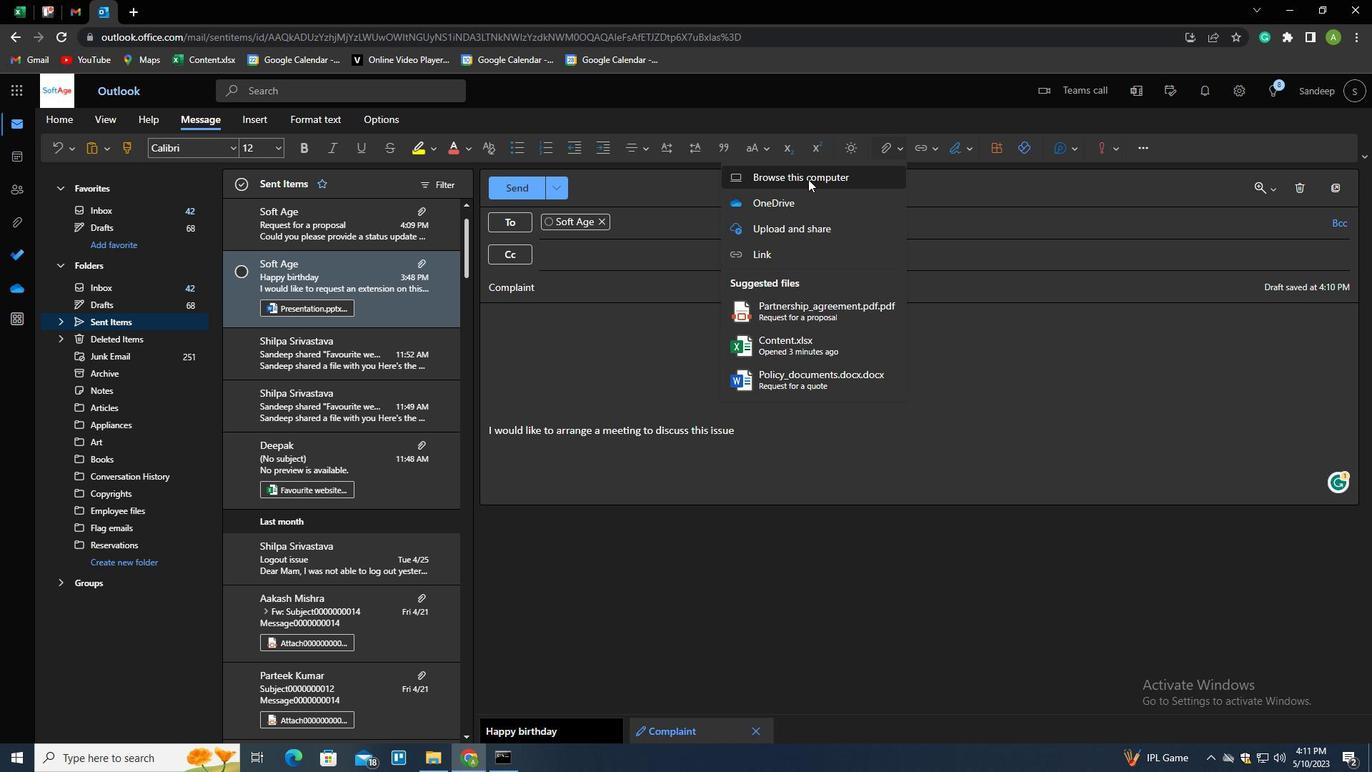 
Action: Mouse moved to (208, 169)
Screenshot: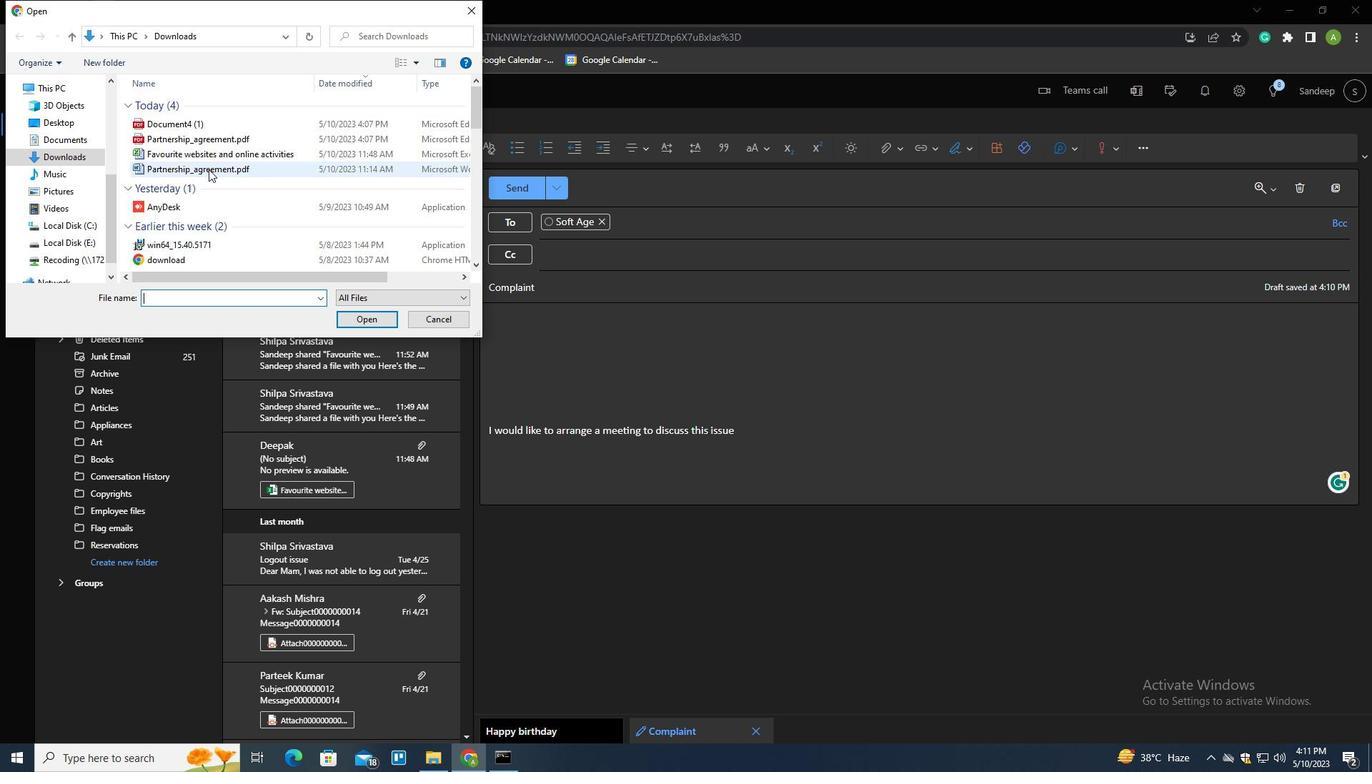 
Action: Mouse pressed right at (208, 169)
Screenshot: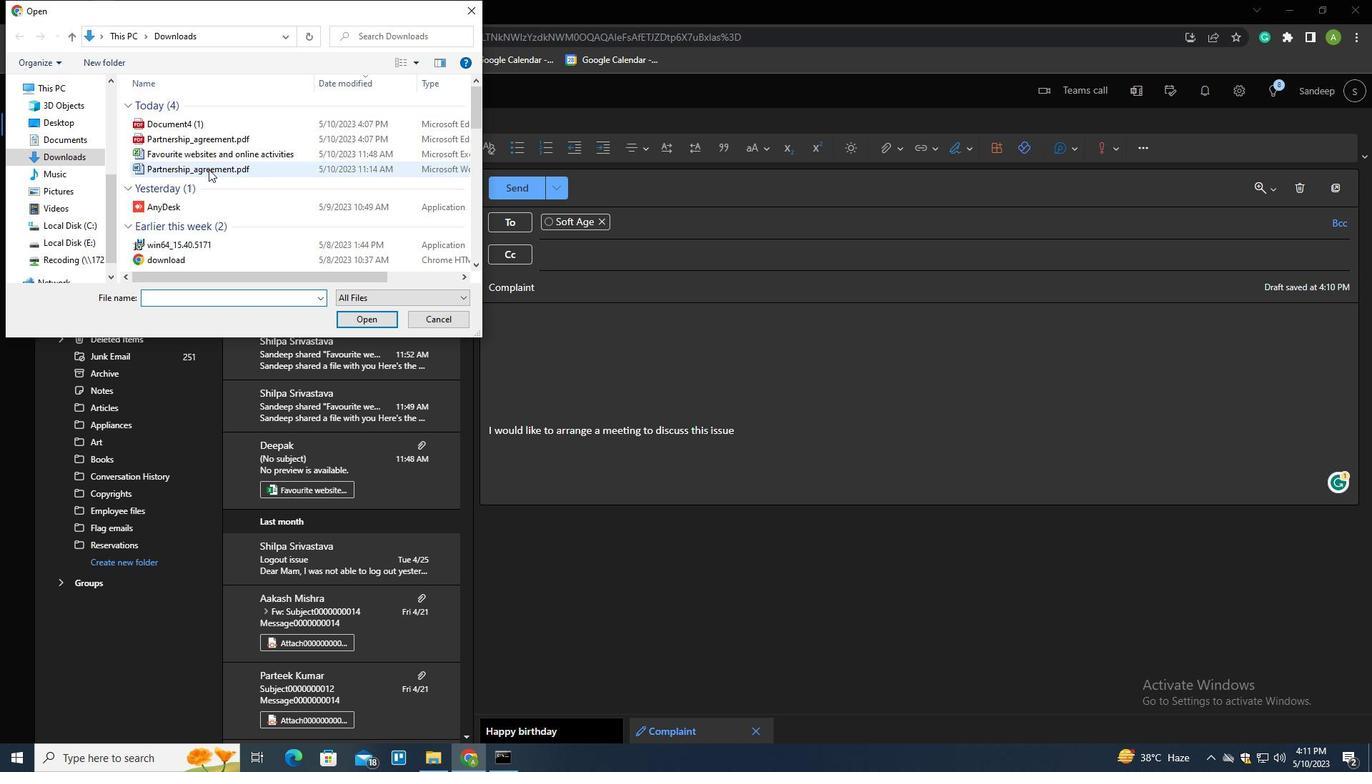 
Action: Mouse moved to (263, 436)
Screenshot: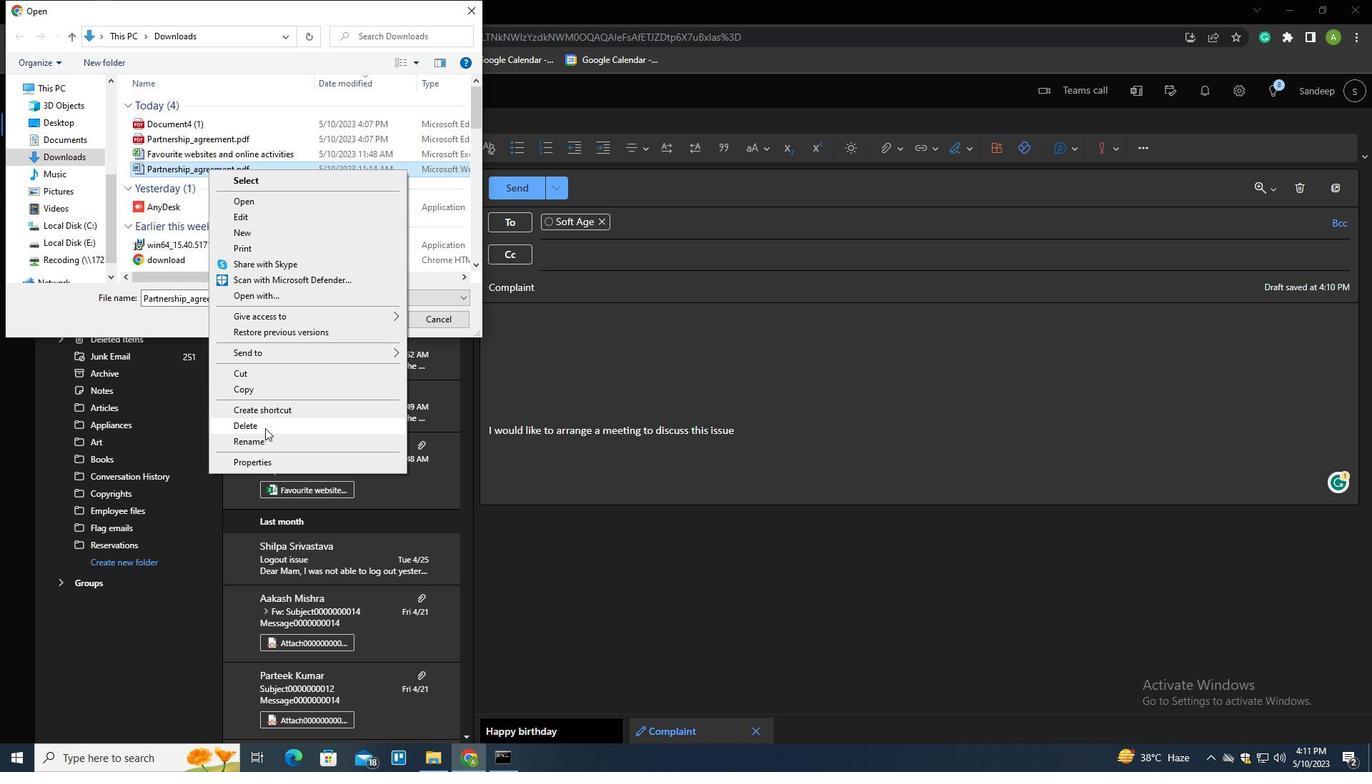 
Action: Mouse pressed left at (263, 436)
Screenshot: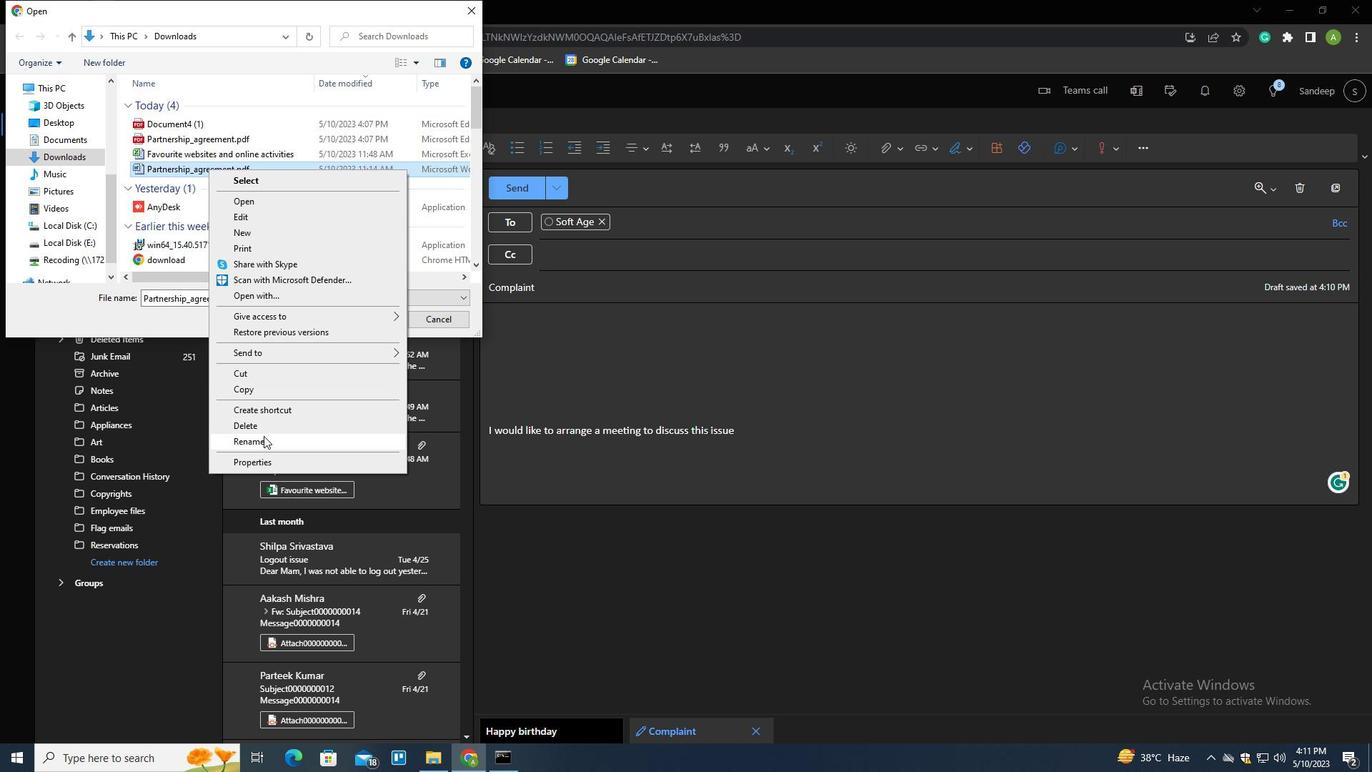 
Action: Mouse moved to (277, 308)
Screenshot: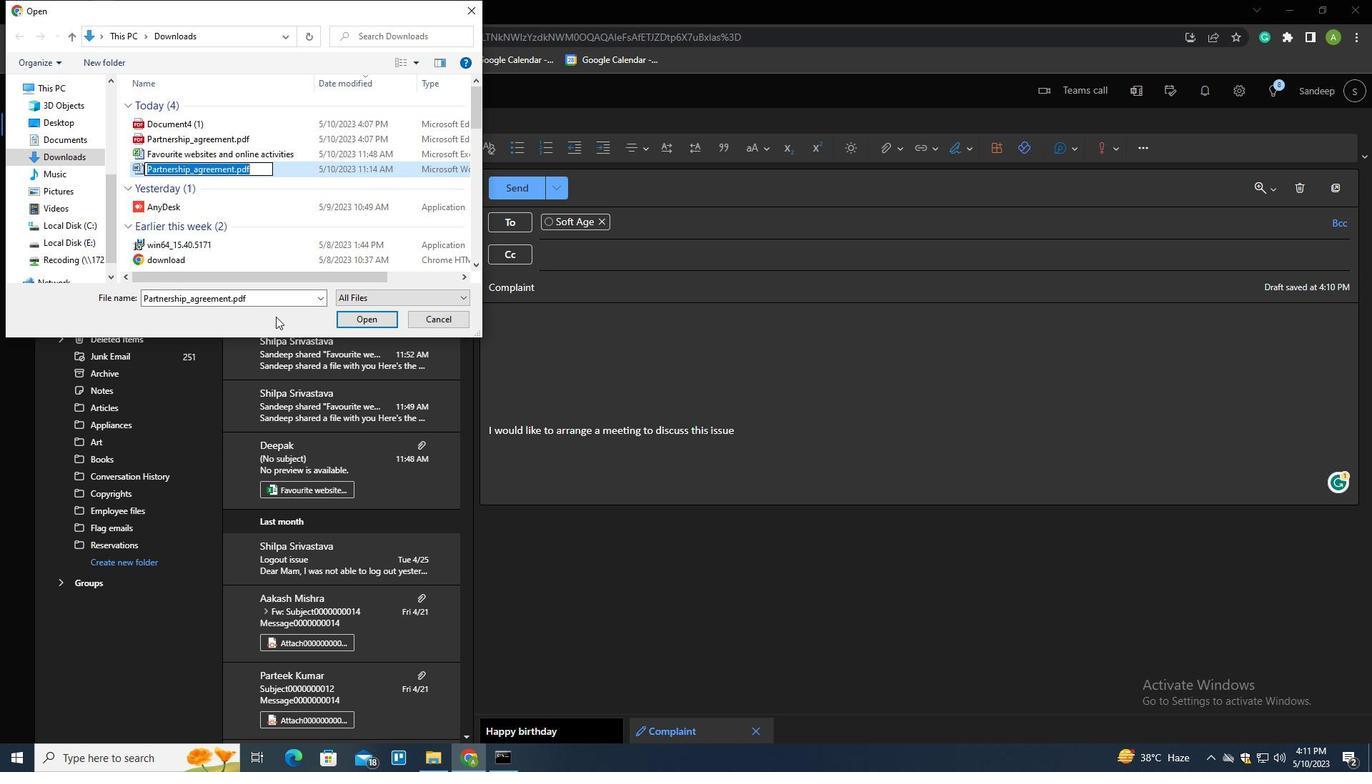 
Action: Key pressed <Key.shift><Key.shift><Key.shift><Key.shift>USER<Key.shift>_AGREEMENT.DOC
Screenshot: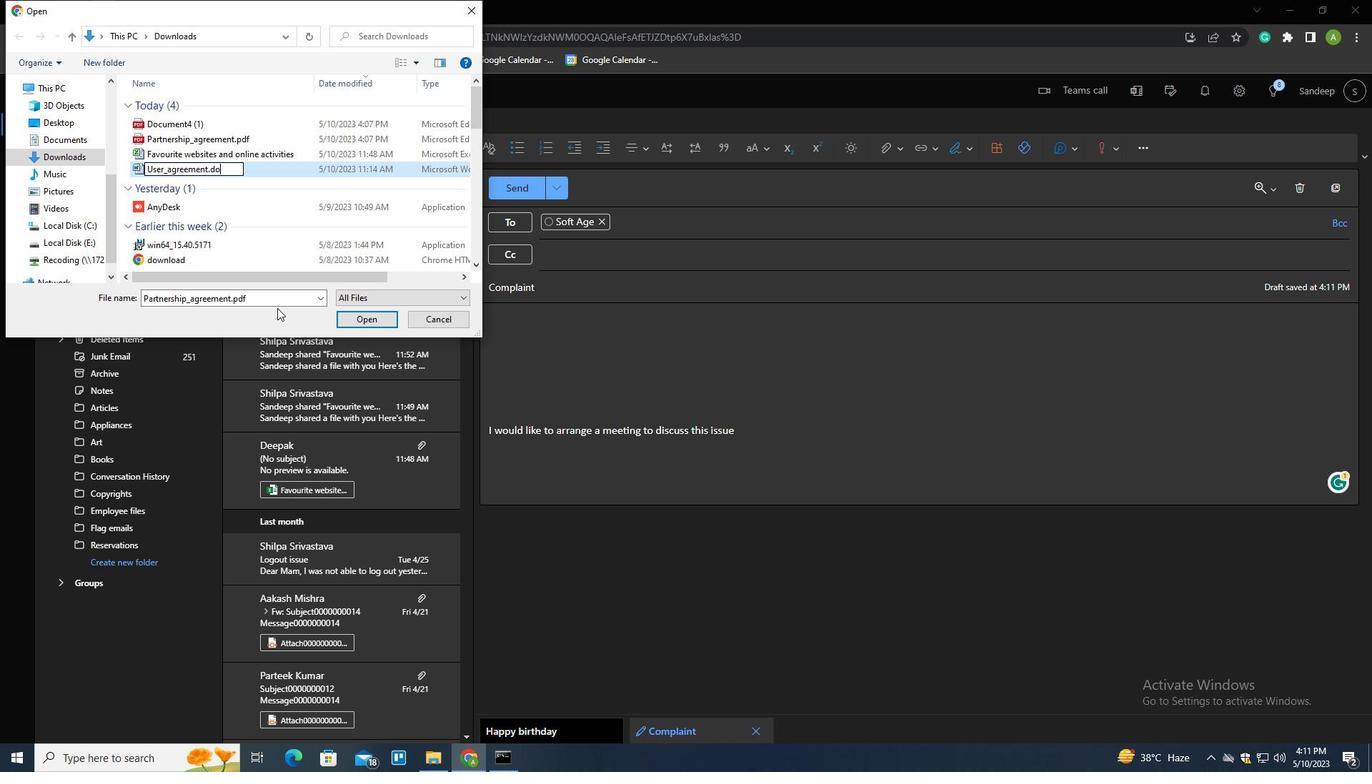 
Action: Mouse moved to (270, 170)
Screenshot: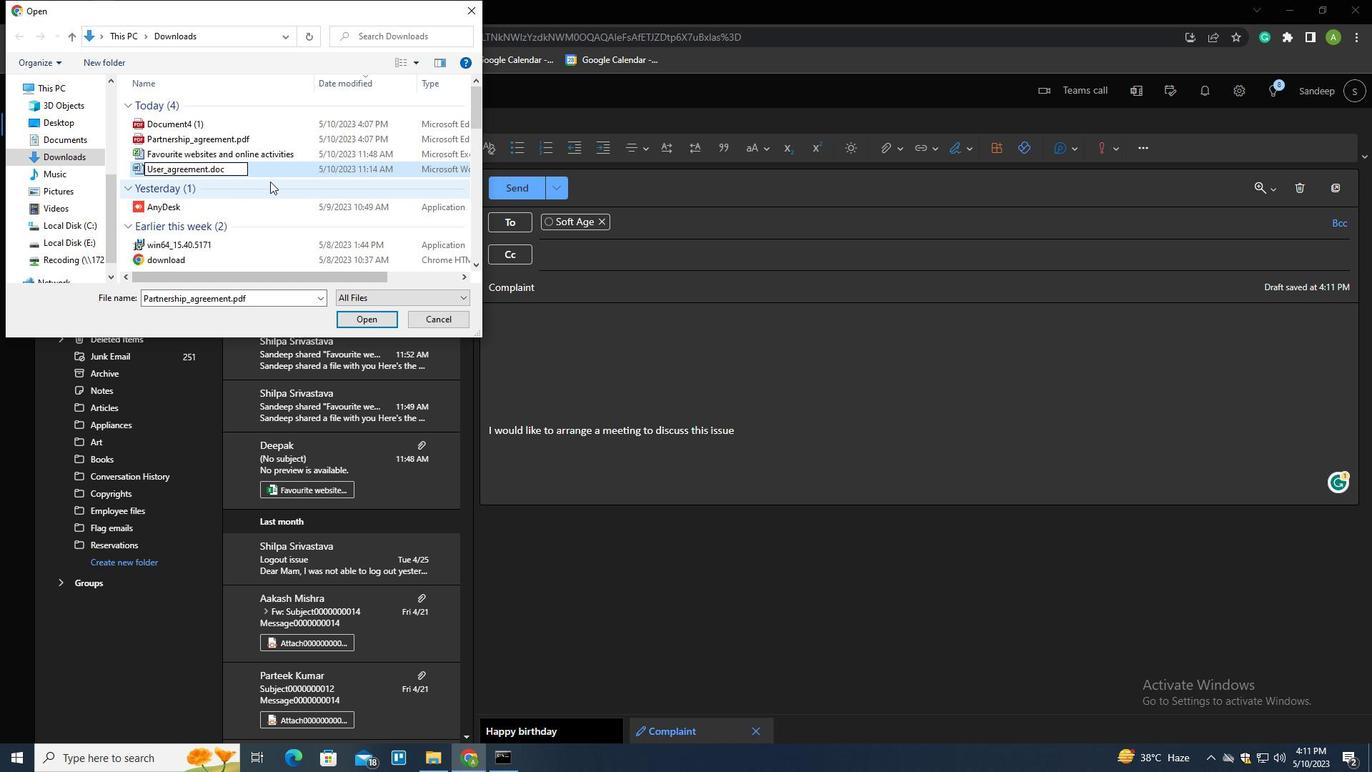 
Action: Mouse pressed left at (270, 170)
Screenshot: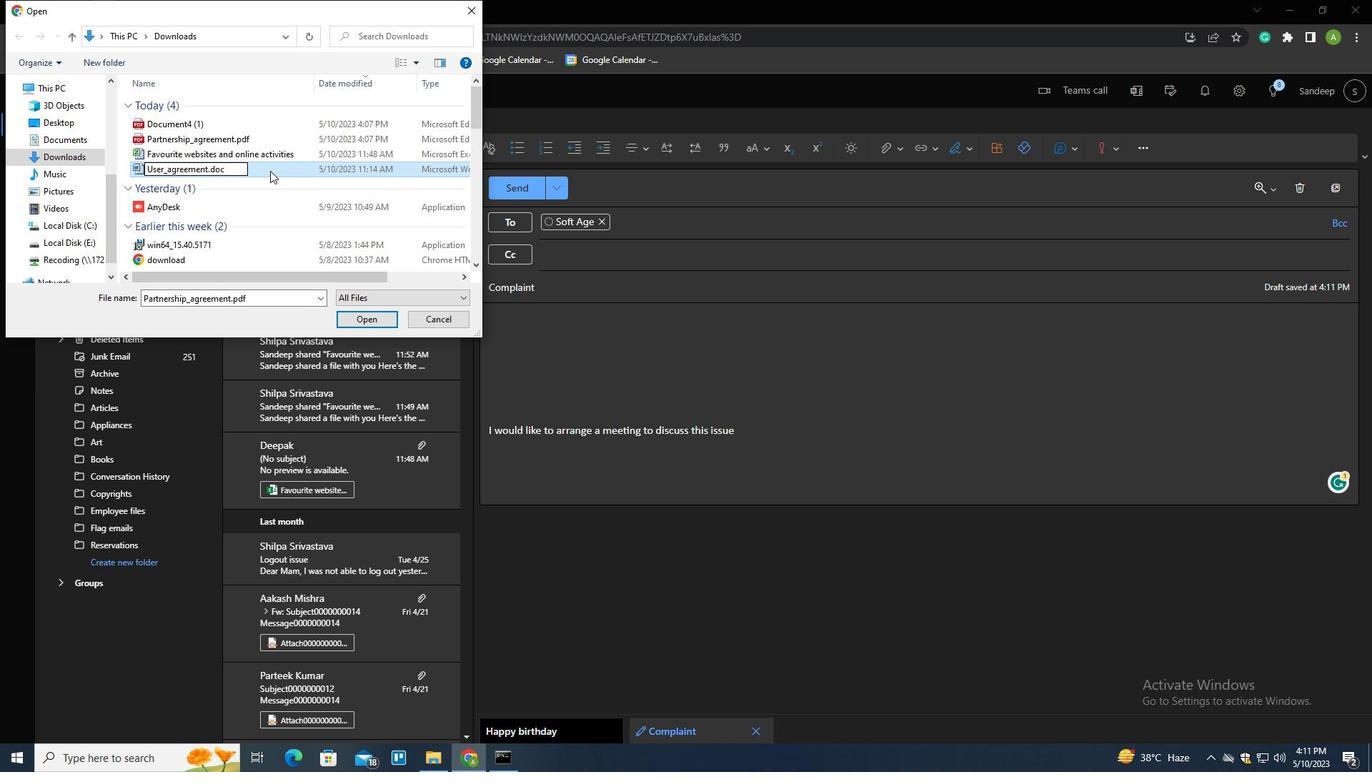 
Action: Mouse moved to (359, 314)
Screenshot: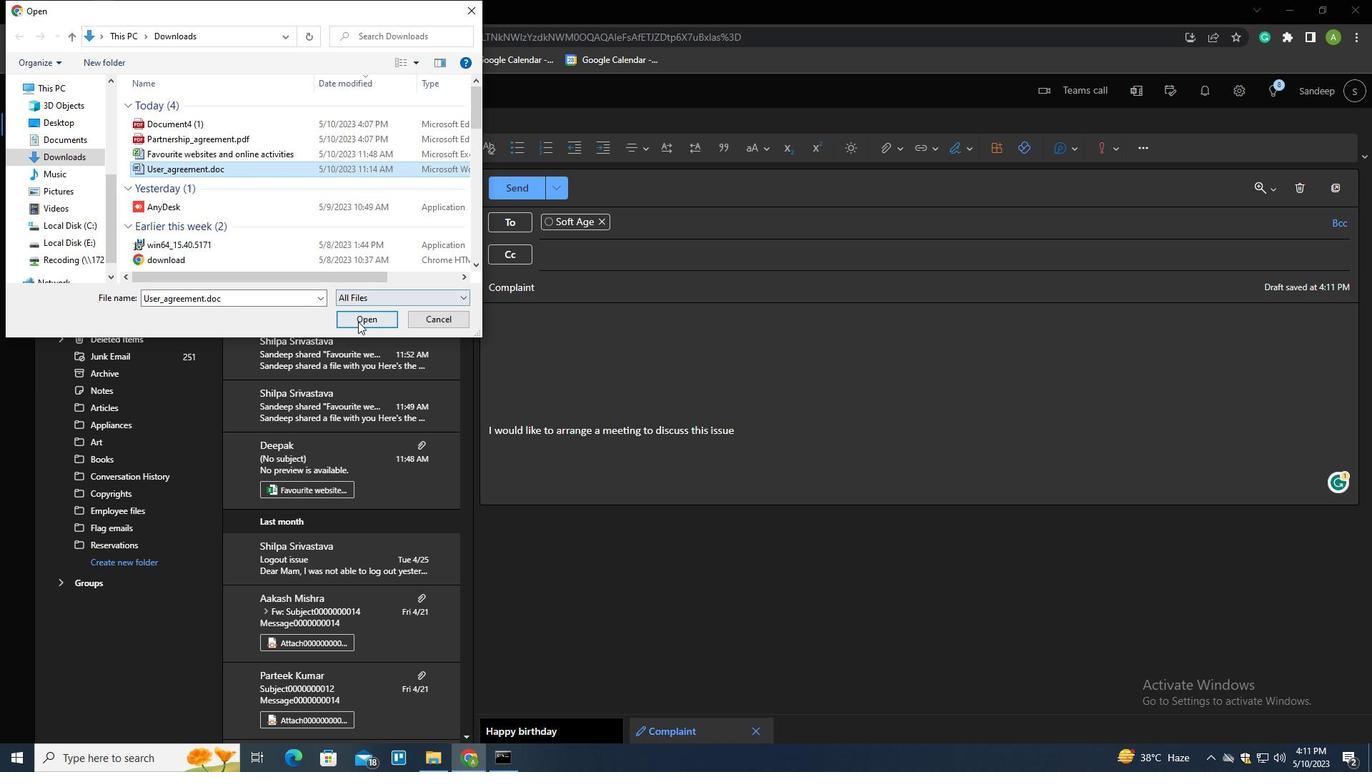 
Action: Mouse pressed left at (359, 314)
Screenshot: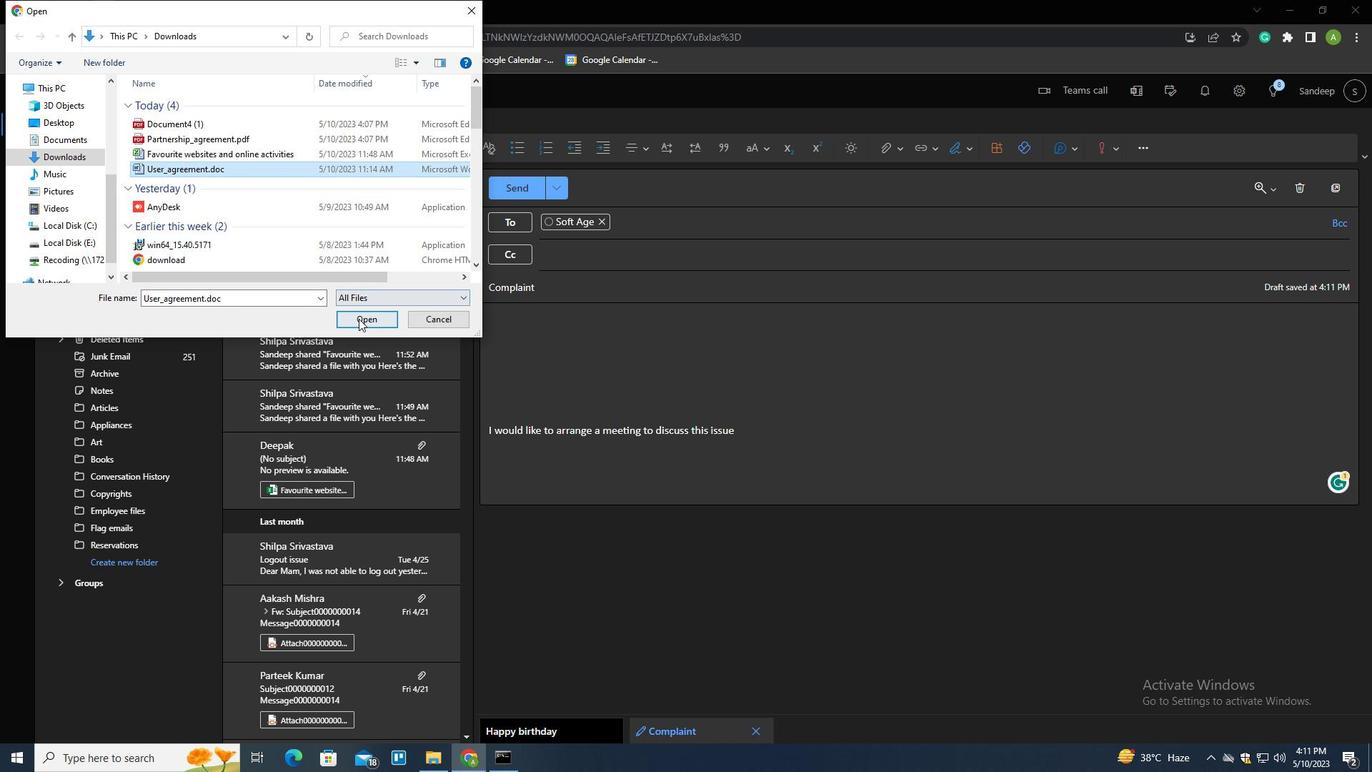 
Action: Mouse moved to (527, 195)
Screenshot: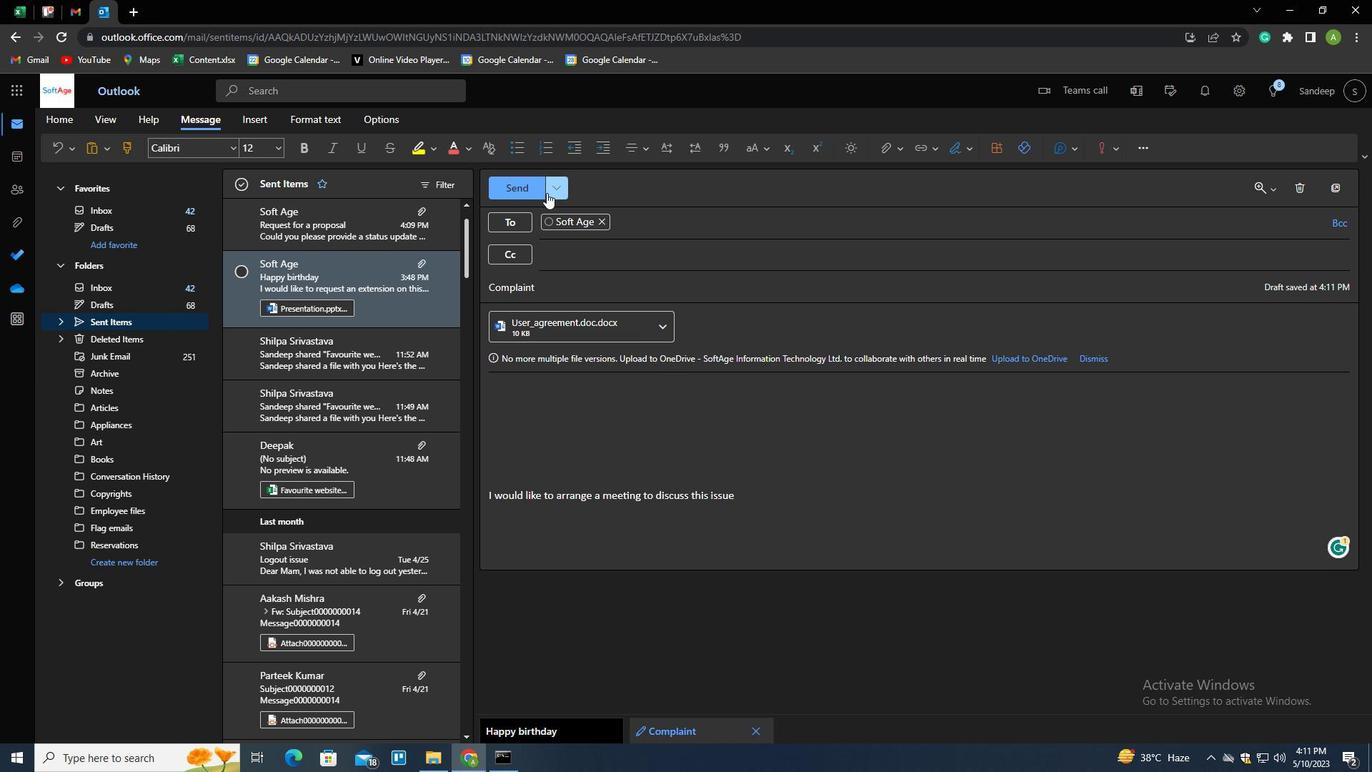 
Action: Mouse pressed left at (527, 195)
Screenshot: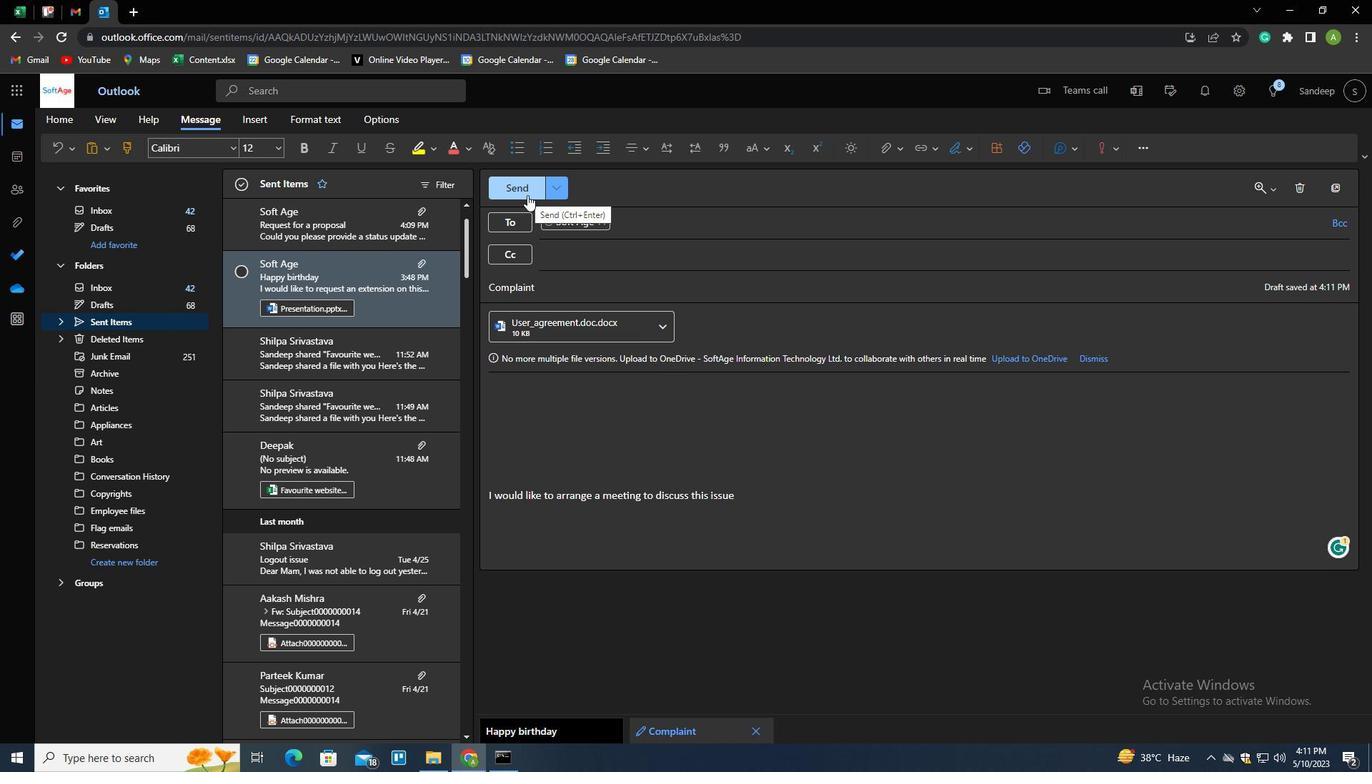 
